 Task: Schedule a 75-minute client onboarding discussion.
Action: Mouse moved to (63, 114)
Screenshot: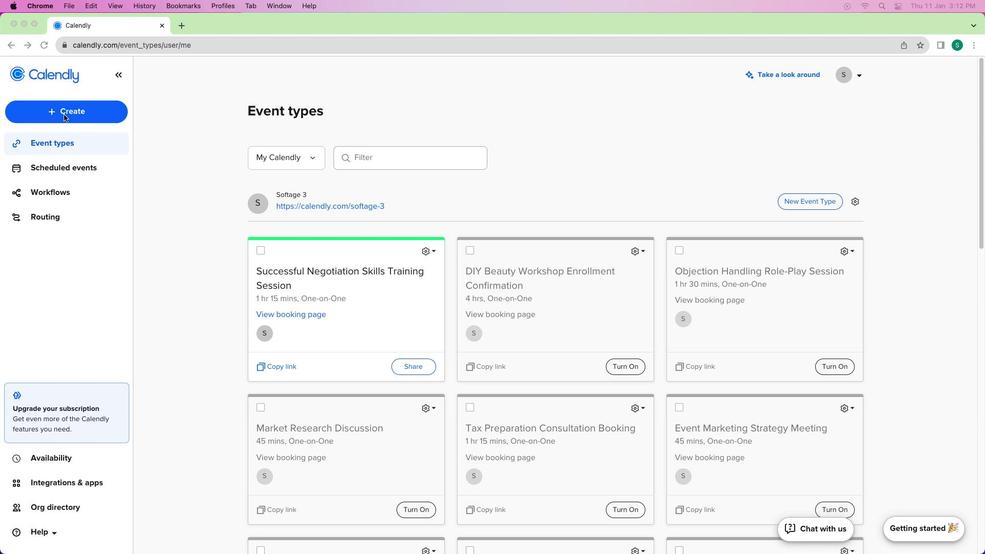 
Action: Mouse pressed left at (63, 114)
Screenshot: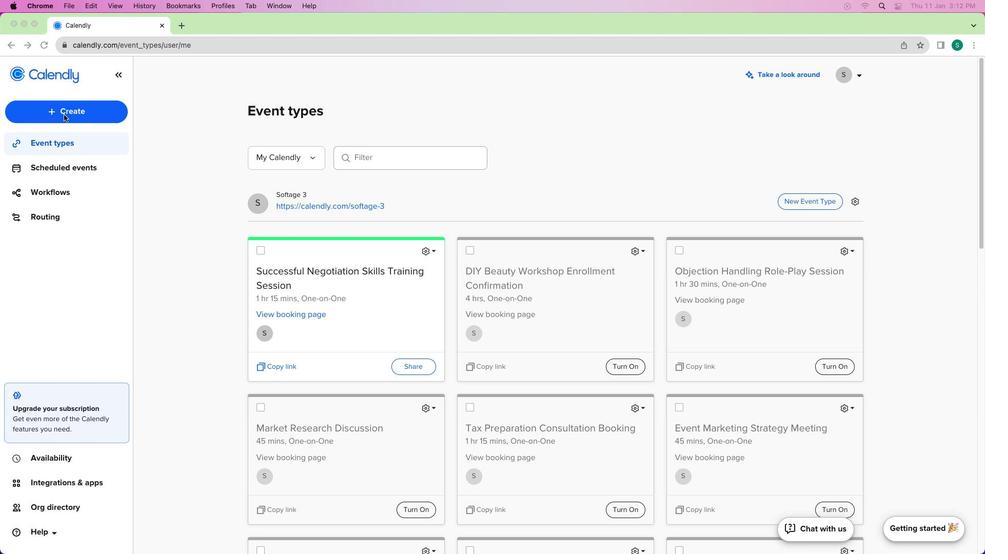 
Action: Mouse moved to (52, 110)
Screenshot: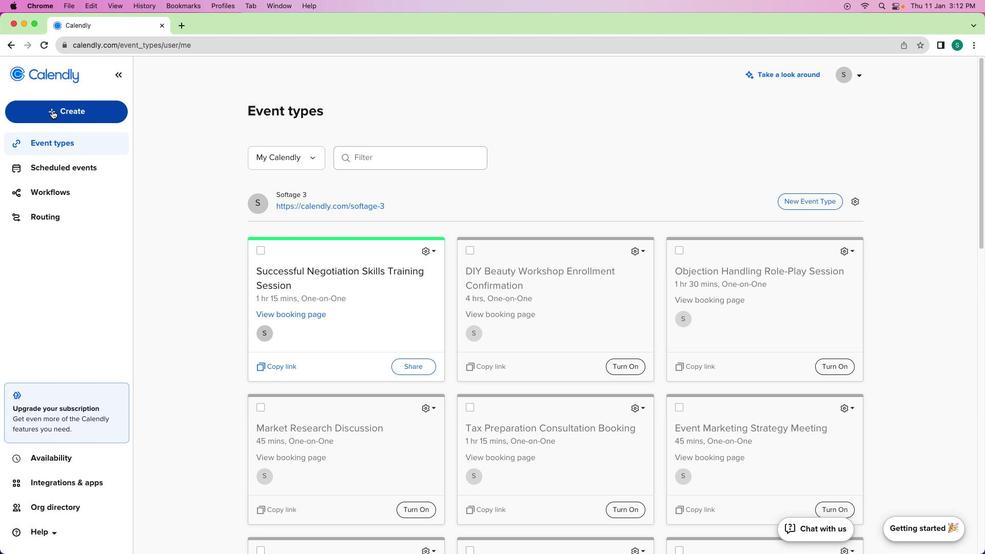 
Action: Mouse pressed left at (52, 110)
Screenshot: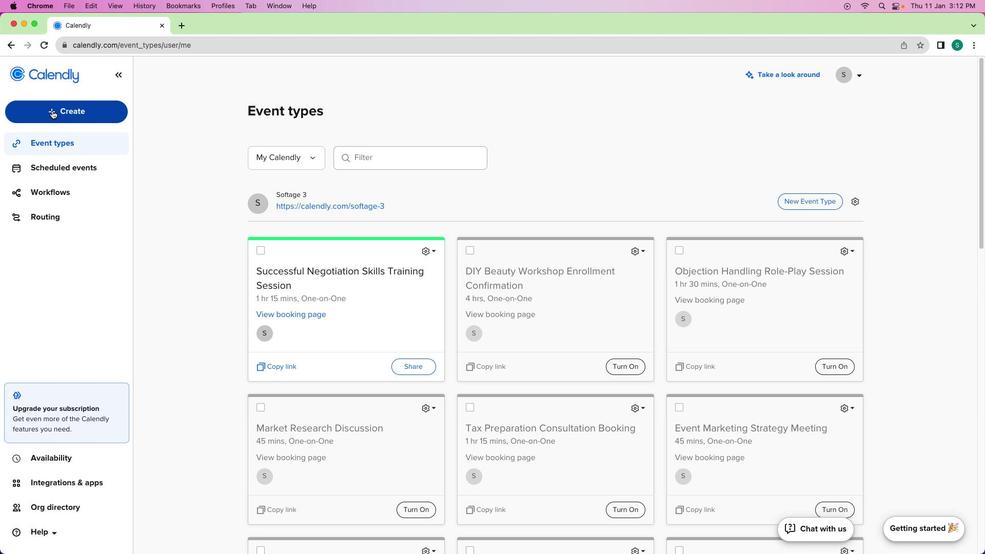 
Action: Mouse moved to (58, 147)
Screenshot: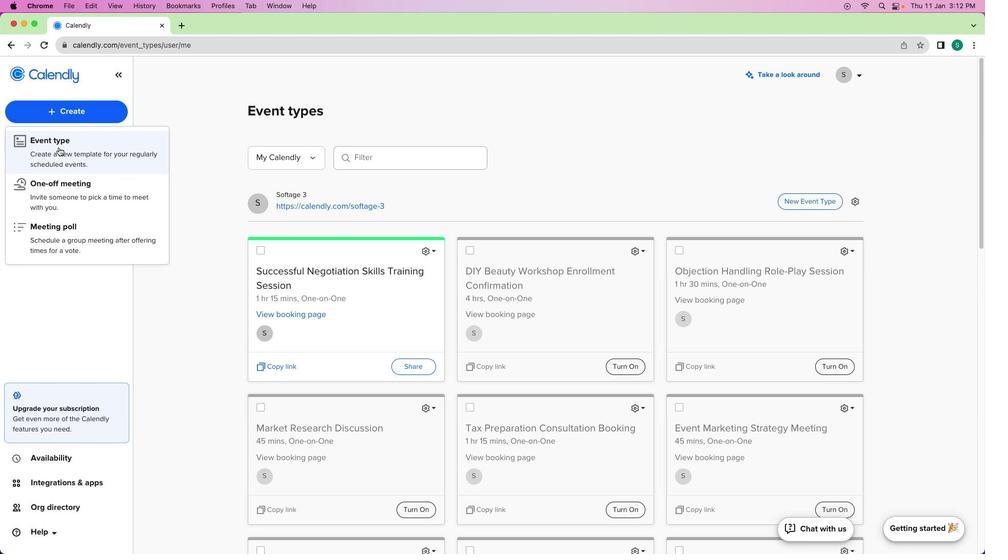 
Action: Mouse pressed left at (58, 147)
Screenshot: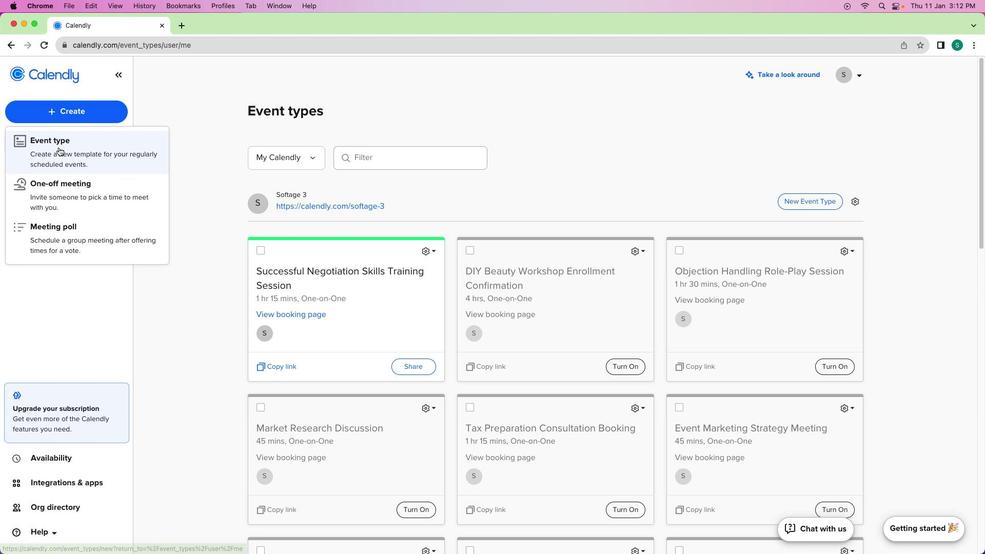 
Action: Mouse moved to (444, 203)
Screenshot: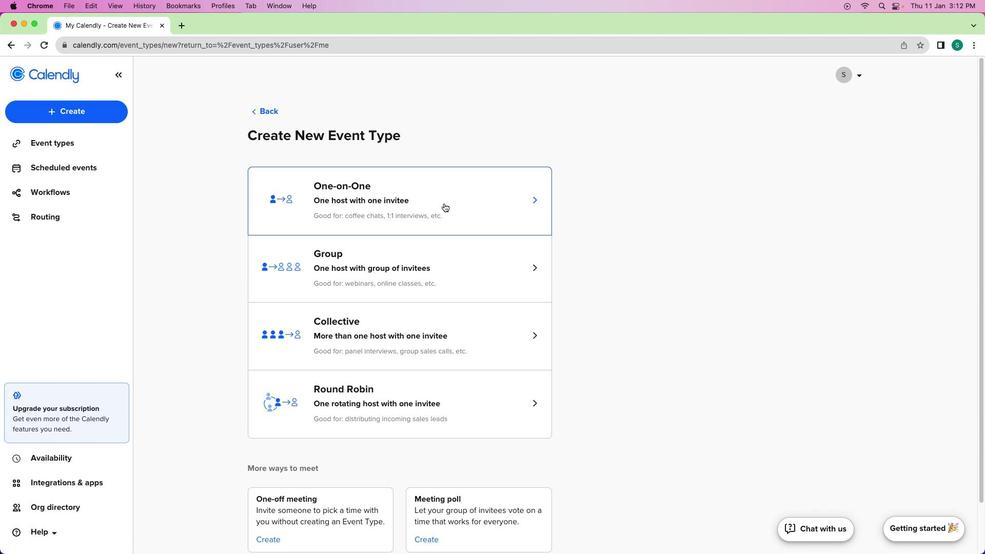 
Action: Mouse pressed left at (444, 203)
Screenshot: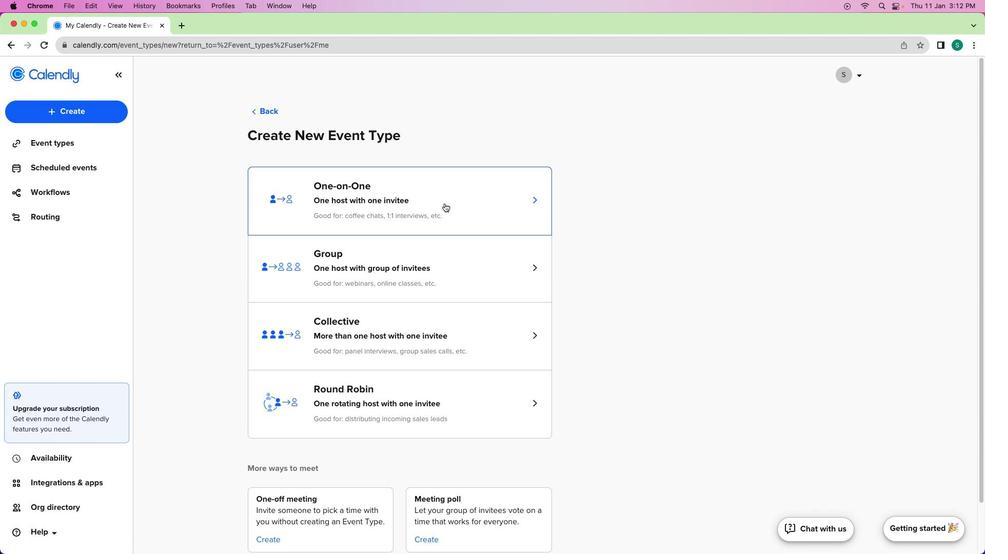 
Action: Mouse moved to (178, 159)
Screenshot: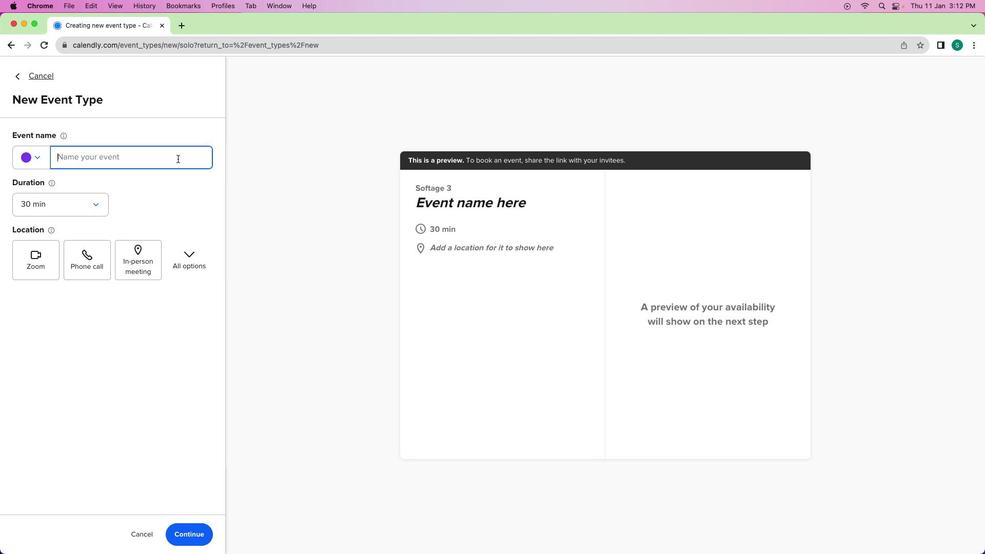 
Action: Mouse pressed left at (178, 159)
Screenshot: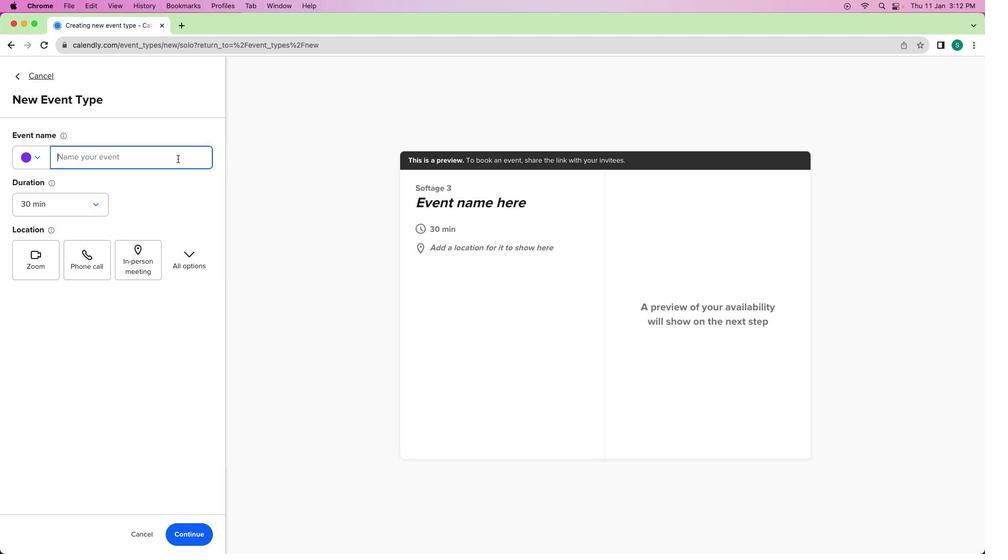 
Action: Key pressed Key.shift'C''l''i''e''n''t'Key.spaceKey.shift'O''n''b''o''a''r''d''i''n''g'Key.spaceKey.shift'D''i''s''c''u''s''s''i''o''n'Key.spaceKey.shift'S''c''h''e''d''u''l''i''n''g'Key.space
Screenshot: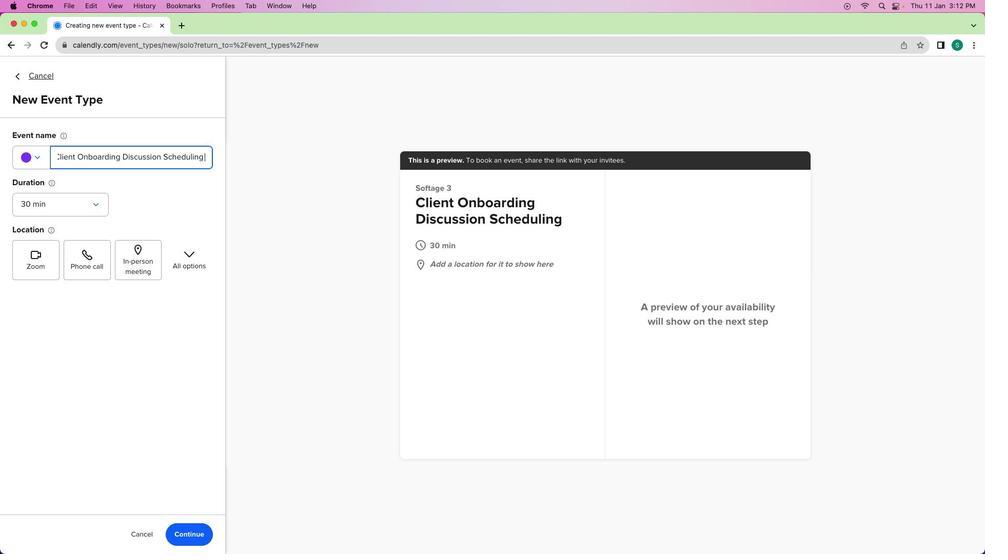 
Action: Mouse moved to (36, 197)
Screenshot: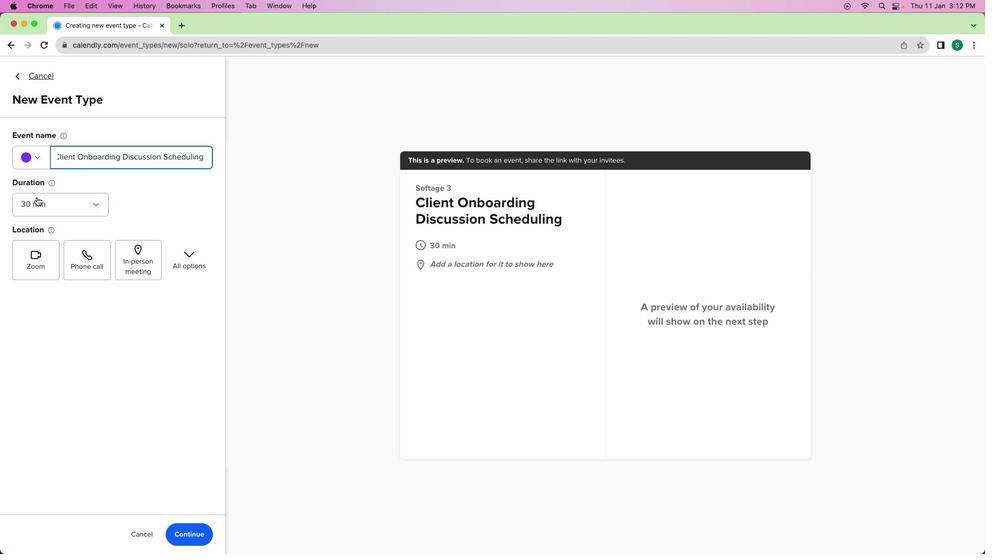
Action: Mouse pressed left at (36, 197)
Screenshot: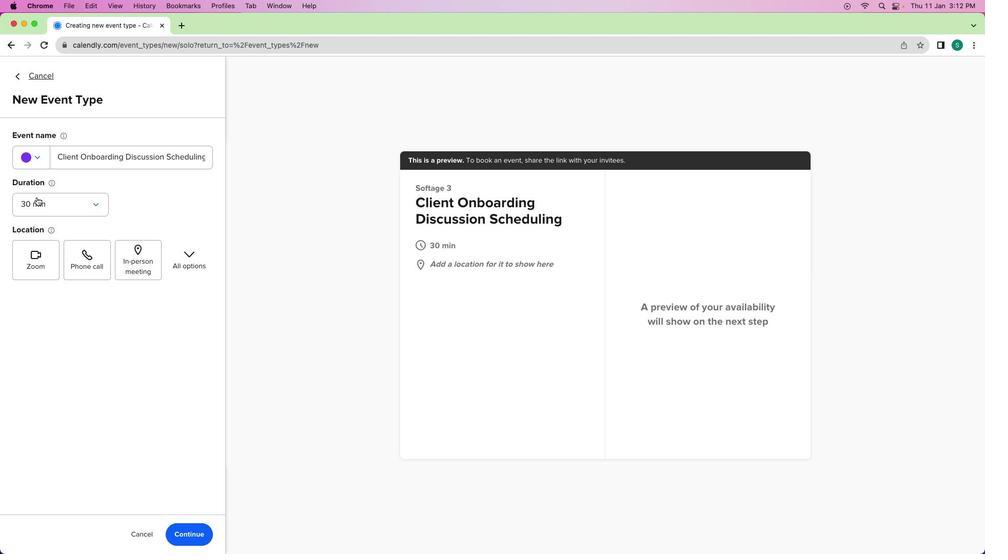 
Action: Mouse moved to (22, 314)
Screenshot: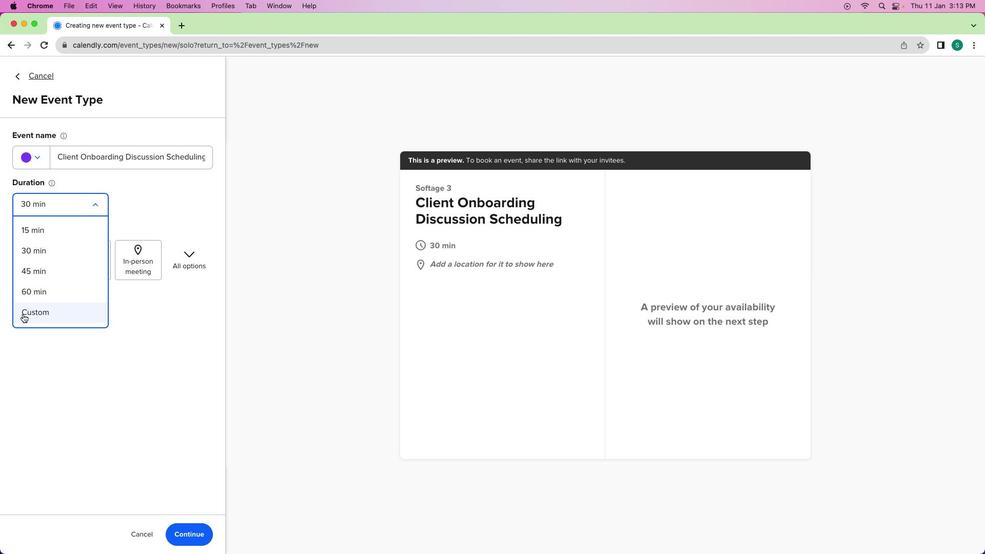 
Action: Mouse pressed left at (22, 314)
Screenshot: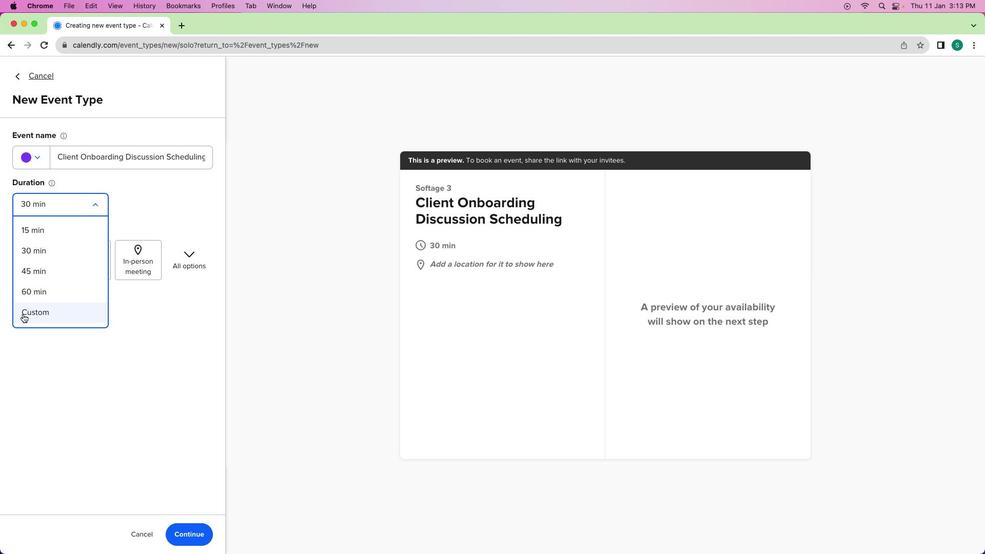 
Action: Mouse moved to (47, 228)
Screenshot: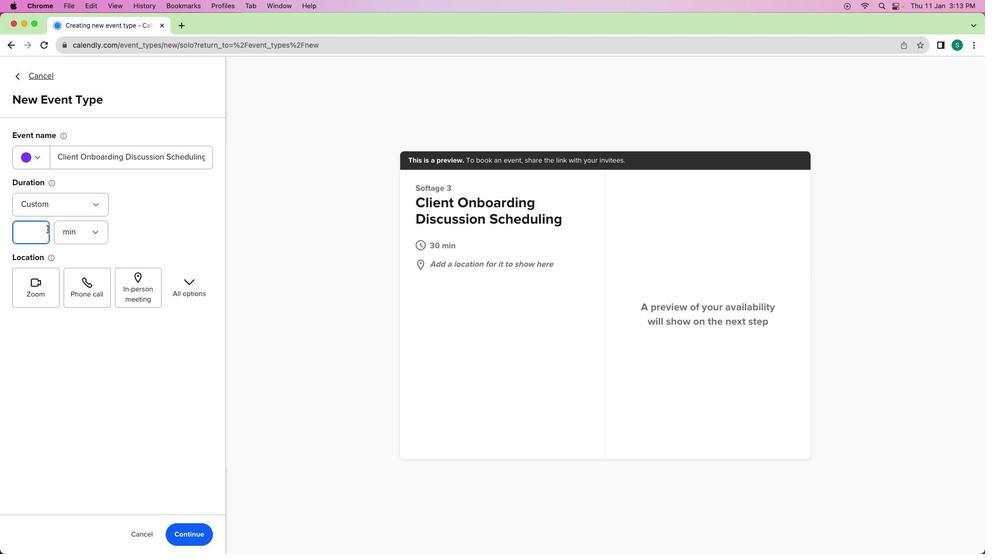 
Action: Key pressed '7''5'
Screenshot: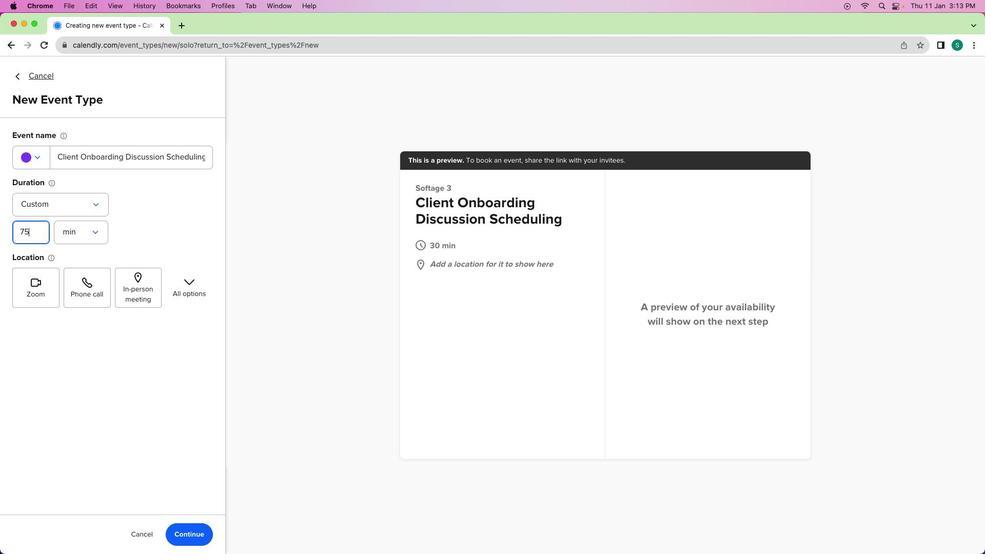
Action: Mouse moved to (54, 304)
Screenshot: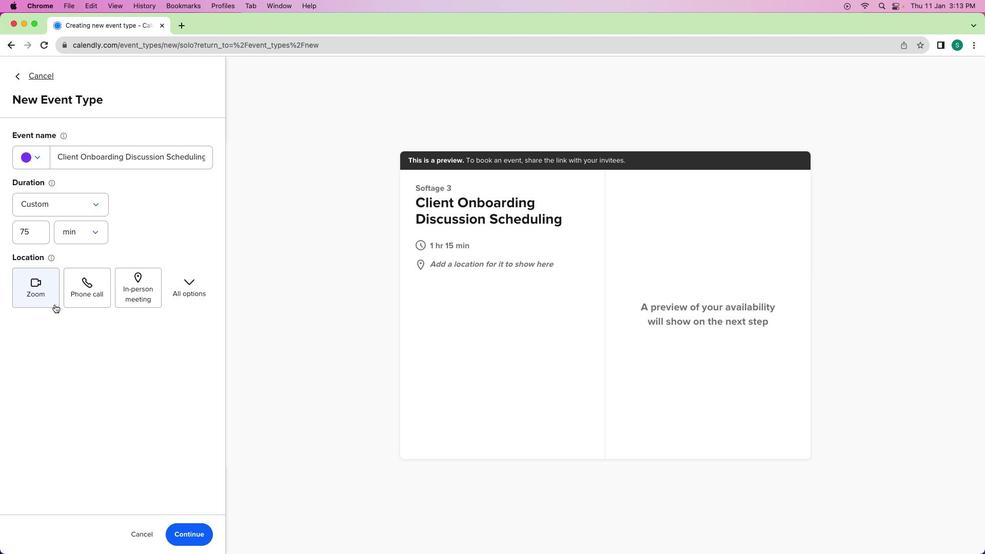 
Action: Mouse pressed left at (54, 304)
Screenshot: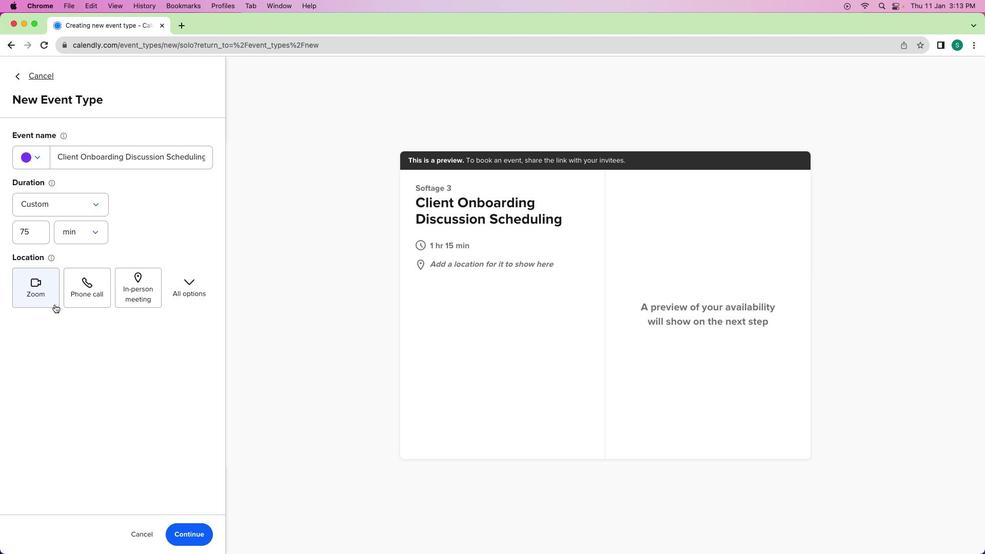
Action: Mouse moved to (187, 535)
Screenshot: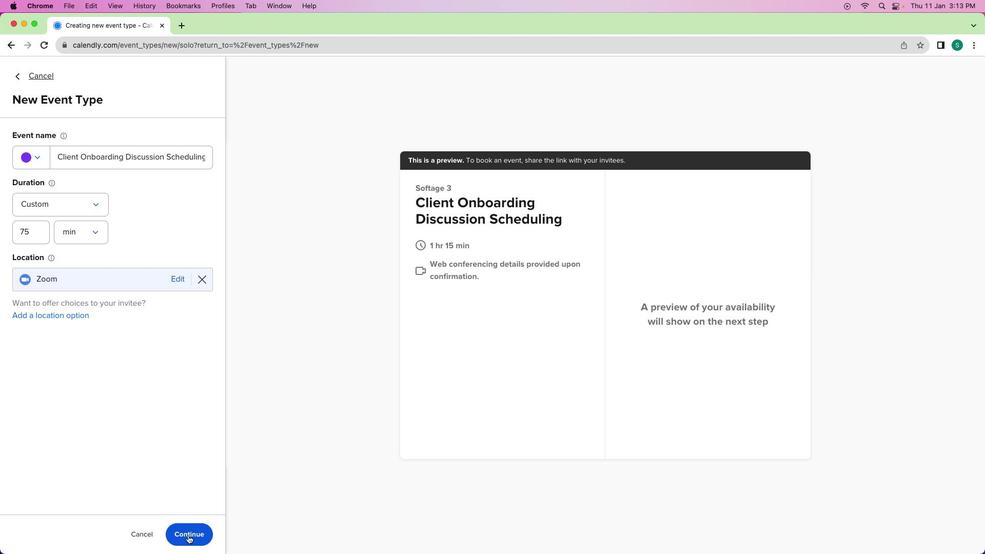 
Action: Mouse pressed left at (187, 535)
Screenshot: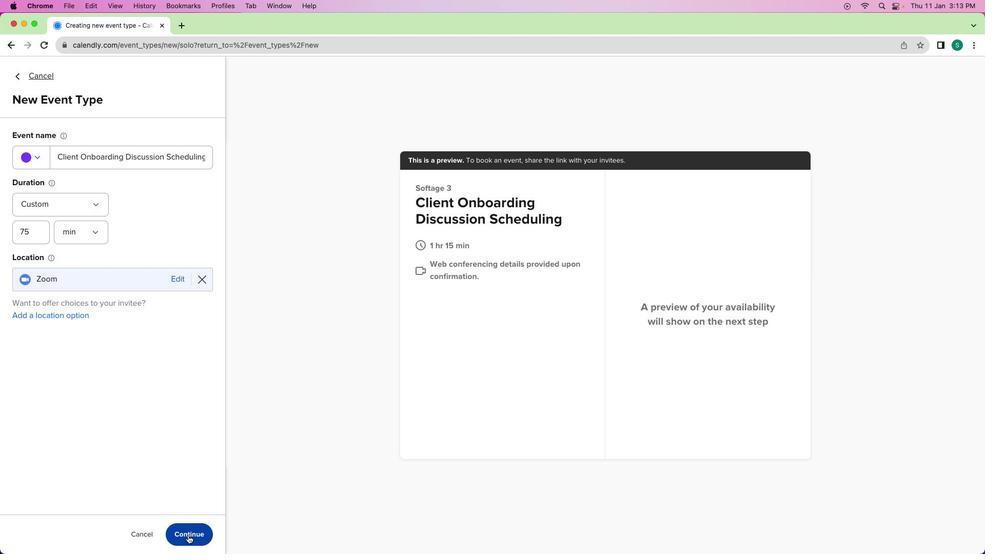 
Action: Mouse moved to (110, 174)
Screenshot: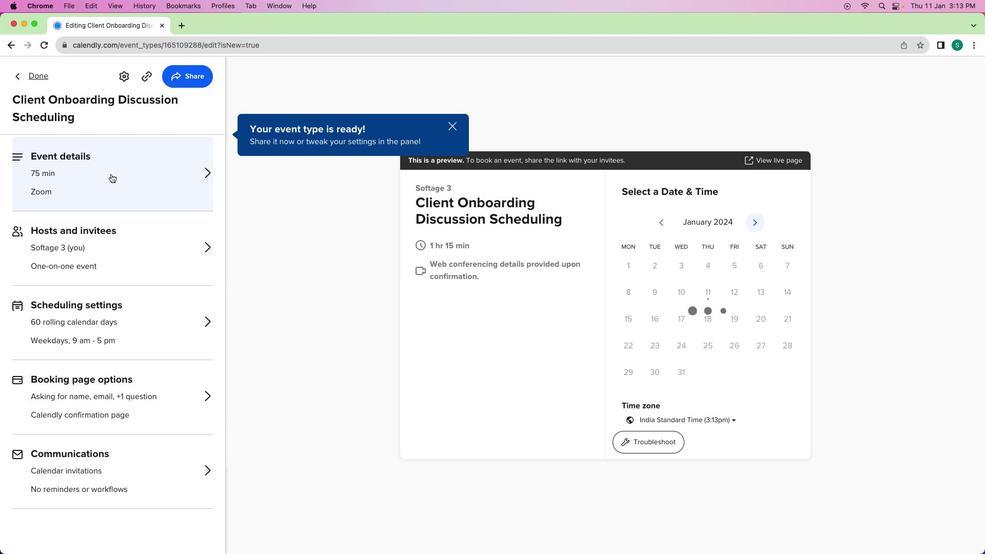 
Action: Mouse pressed left at (110, 174)
Screenshot: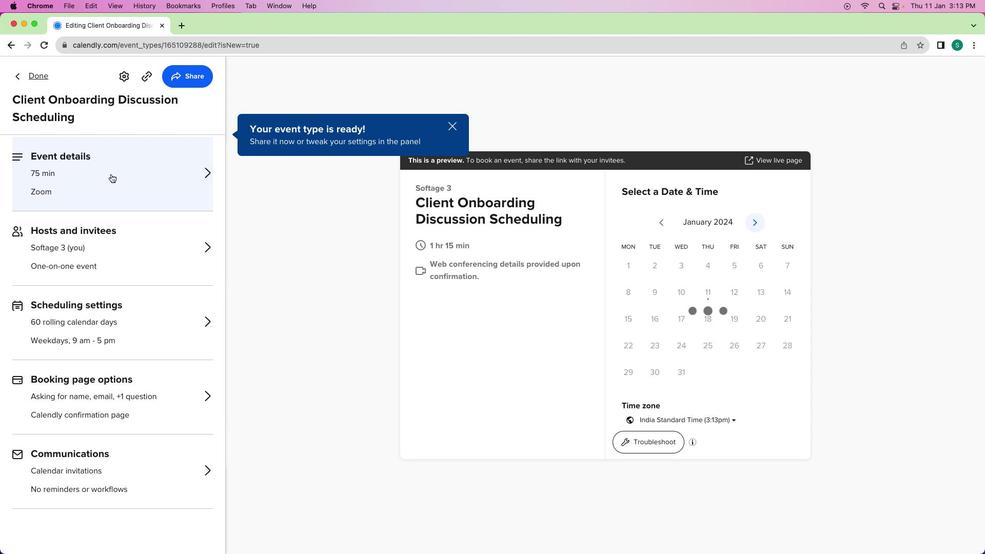 
Action: Mouse moved to (65, 384)
Screenshot: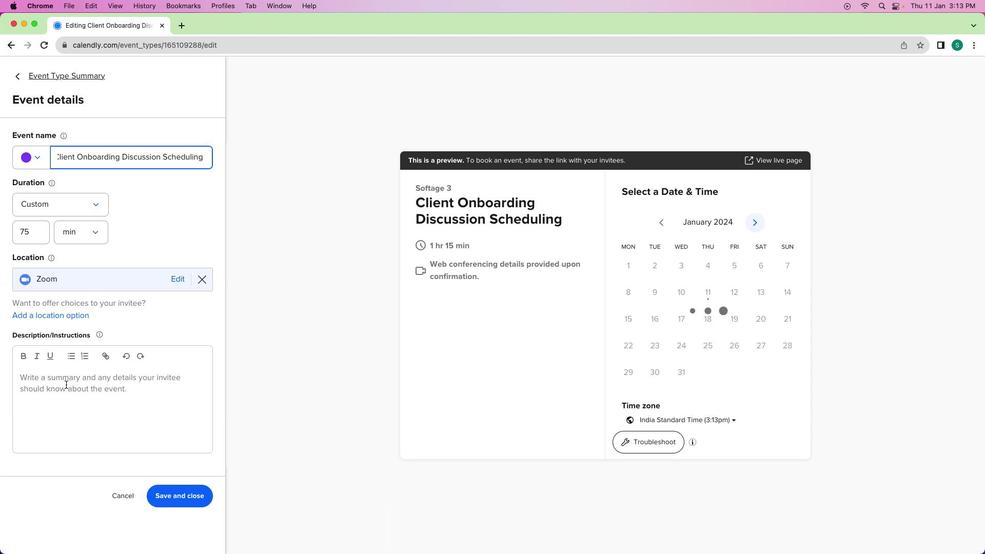 
Action: Mouse pressed left at (65, 384)
Screenshot: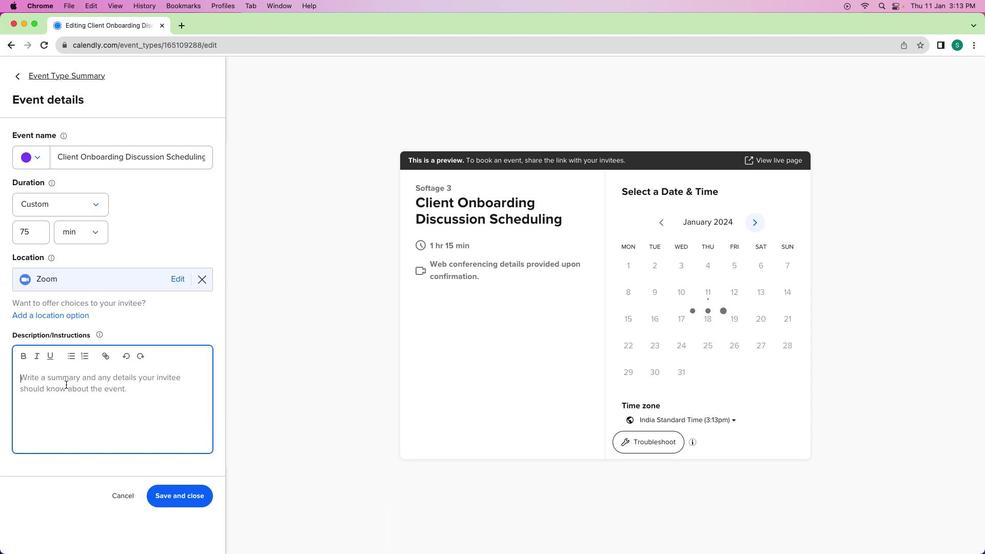 
Action: Mouse moved to (73, 384)
Screenshot: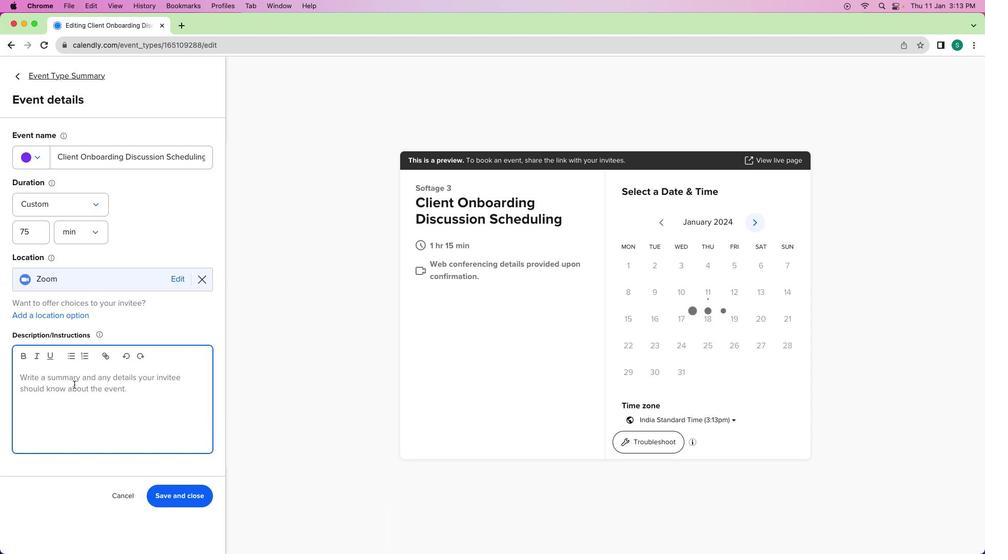 
Action: Key pressed Key.shift'H''e''l''l''o'Key.space't''e''a''m'','Key.enterKey.shift'L''s''t'Key.backspaceKey.backspace'e''t'"'"'s'Key.space'e''n''s''u''r''e'Key.space'a'Key.space's''m''o''o''t''h'Key.space'c''l''i''e''n''t'Key.space'o''n''b''o''a''r''d''i''n''g'Key.space'p''r''o''c''e''s''s'Key.shift_r'!'Key.spaceKey.shift'I'';'Key.backspace"'"'v''e'Key.space's''c''h''d''u''l''e''d'Key.spaceKey.leftKey.leftKey.leftKey.leftKey.leftKey.leftKey.leftKey.right'e'Key.down'a'Key.space'7''5''-''m''i''n''u''t''e'Key.space'f''f'Key.backspace'd''i''s'Key.backspaceKey.backspaceKey.backspaceKey.backspace'd''i''s''c''u''s''s''i''o''n'Key.space't''o'Key.space'c''o''v''e''r'Key.space't''h''r'Key.spaceKey.backspaceKey.backspace'e'Key.space'n''e''c''e''s''s''a''r''y'Key.space'd''e''a''t''i''a''l''s'Key.space'a''n''d'Key.spaceKey.leftKey.leftKey.leftKey.leftKey.leftKey.leftKey.leftKey.leftKey.backspaceKey.right'i'Key.rightKey.rightKey.rightKey.rightKey.rightKey.rightKey.right's''t''r''a''t''e'Key.leftKey.leftKey.leftKey.leftKey.leftKey.leftKey.leftKey.leftKey.leftKey.leftKey.leftKey.leftKey.leftKey.leftKey.leftKey.leftKey.backspaceKey.down'g''i''e''s'Key.space'f''o''r'Key.space'a'Key.space's''u''c''c''e''s''s''f''u''l'Key.space'c''l''i''e''n''t'Key.space'o''n''a'Key.backspace'b''o''a''r''d''i''n''g''.'Key.enterKey.shift'L''o''o''k''i''n''g'Key.space'f''o''r''w''a''r''d'Key.space't''o'Key.space'o''u''r'Key.space'p''r''o''d''u''c''t''i''v''e'Key.space's''e''s''s''i''o''n'Key.shift_r'!'Key.enterKey.enterKey.shift'B''e''s''t'Key.space'r''e''g''a''r''d''s'','Key.enterKey.shift'S''o''f''t''a''g'Key.backspaceKey.backspaceKey.shift'A''g''e'
Screenshot: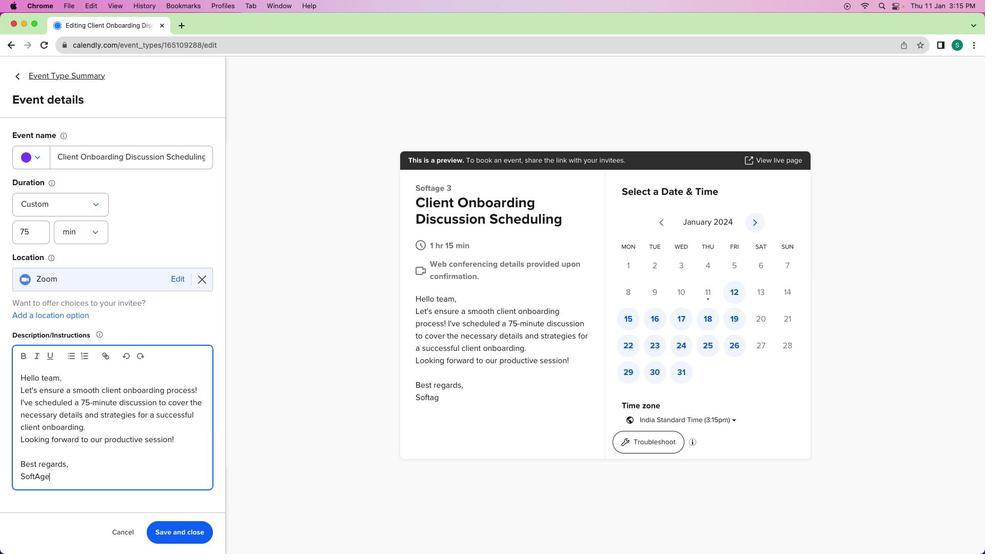
Action: Mouse moved to (100, 425)
Screenshot: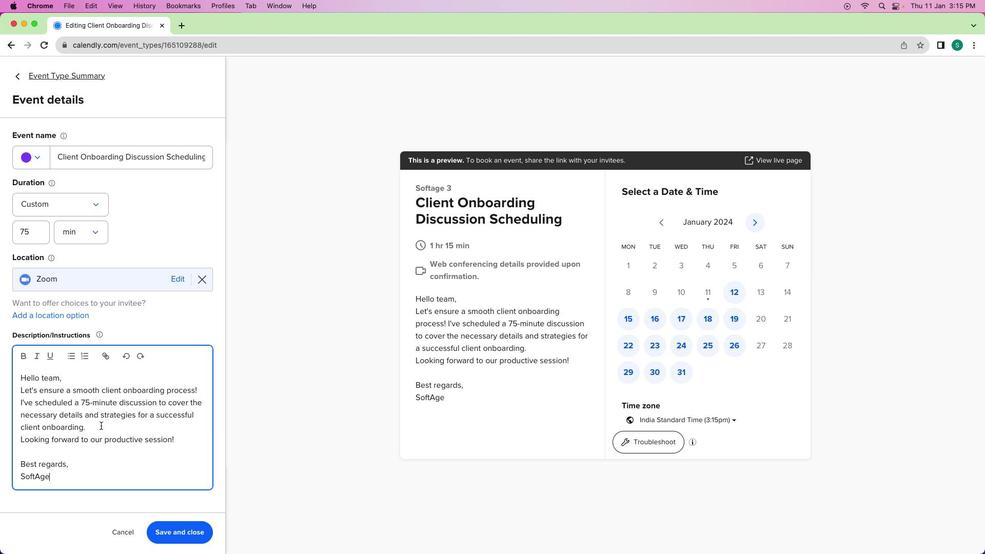 
Action: Mouse scrolled (100, 425) with delta (0, 0)
Screenshot: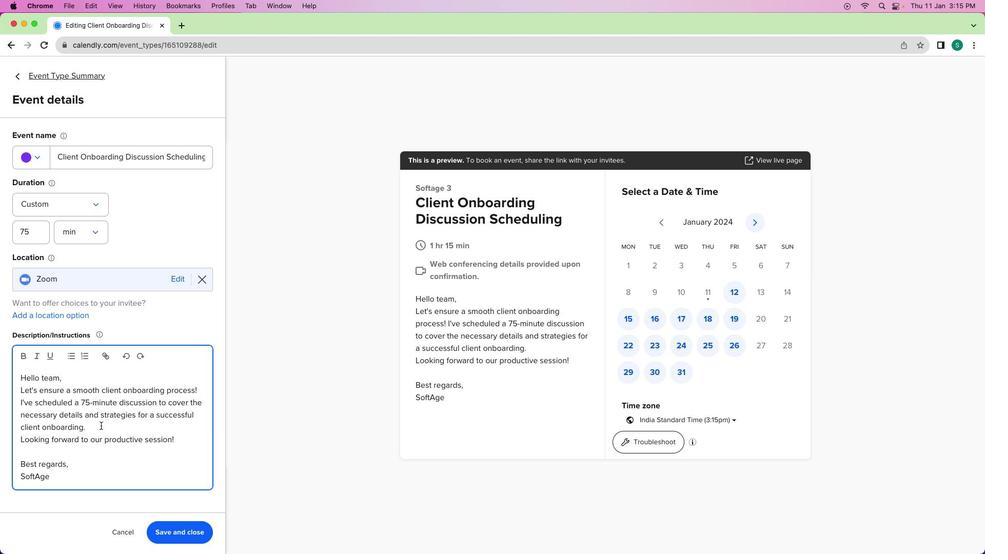 
Action: Mouse scrolled (100, 425) with delta (0, 0)
Screenshot: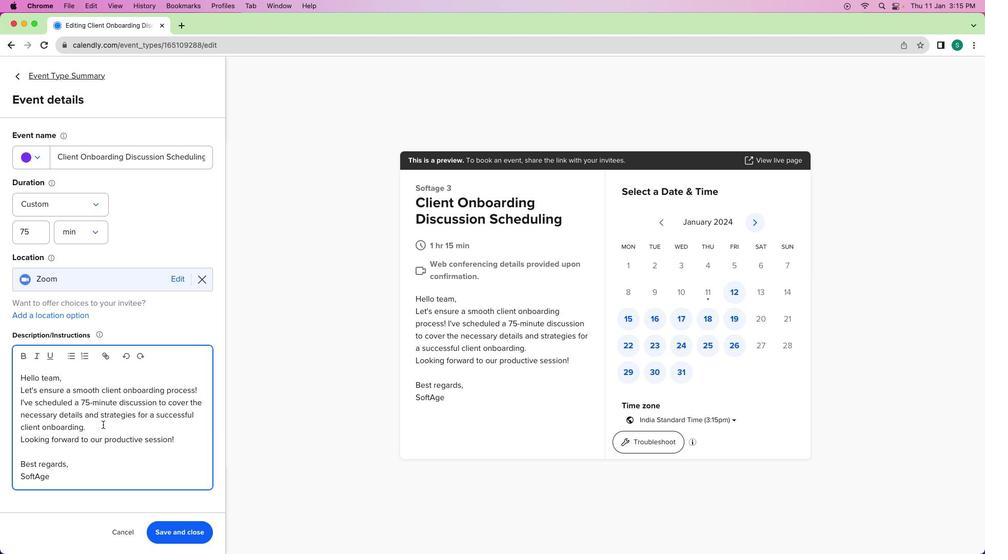 
Action: Mouse scrolled (100, 425) with delta (0, -1)
Screenshot: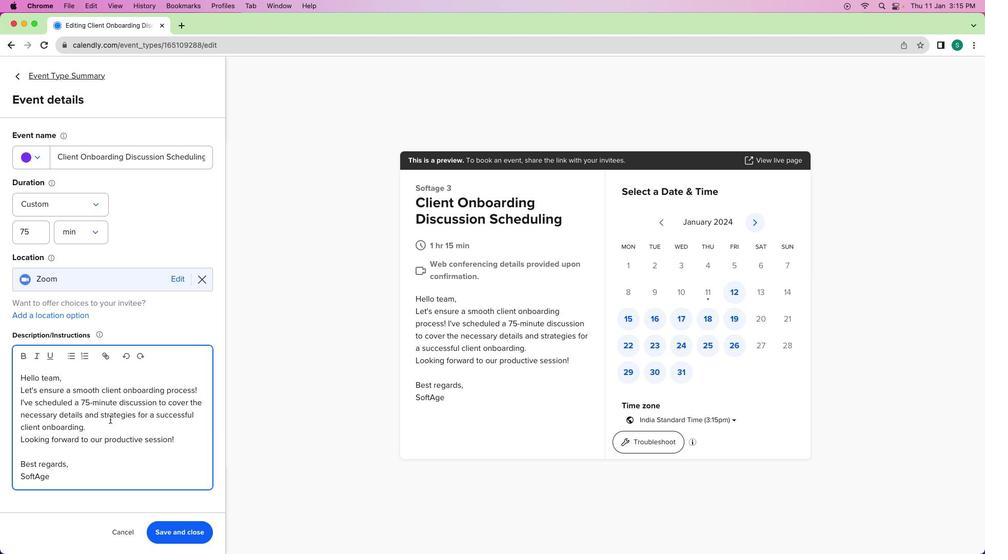 
Action: Mouse moved to (192, 536)
Screenshot: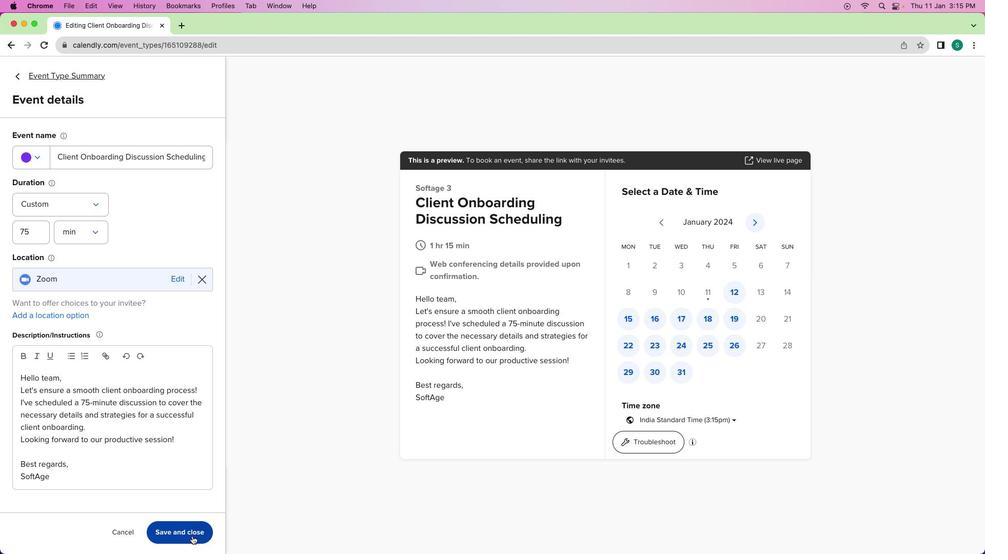 
Action: Mouse pressed left at (192, 536)
Screenshot: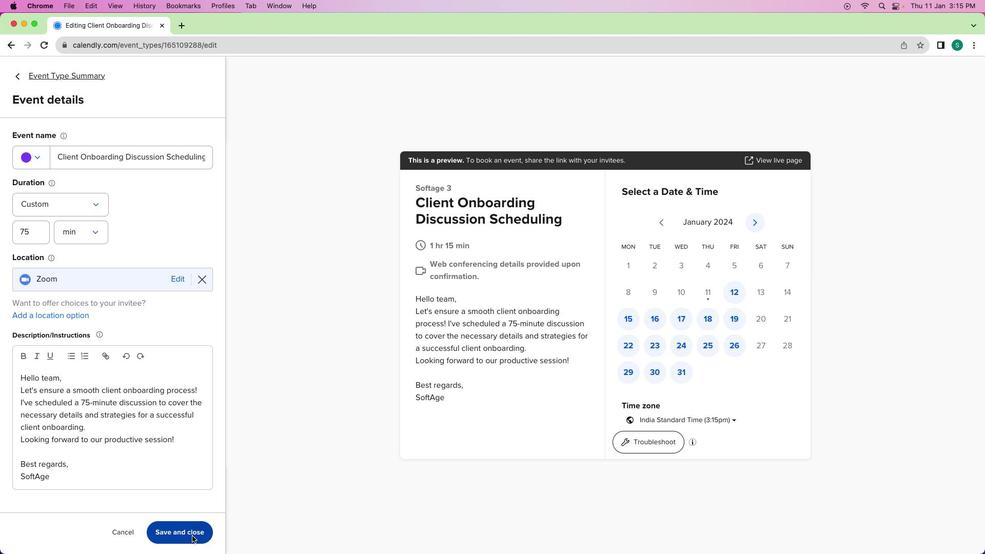 
Action: Mouse moved to (173, 319)
Screenshot: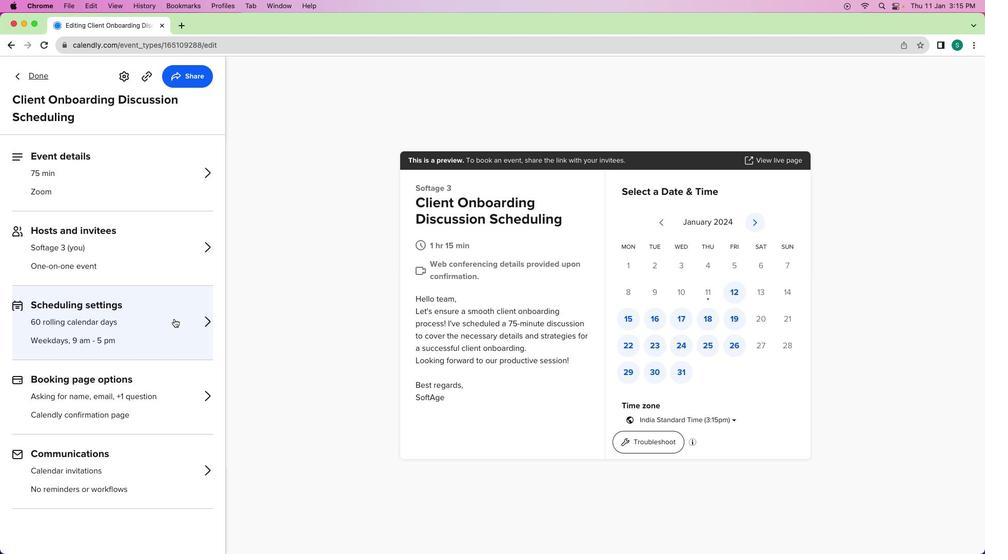 
Action: Mouse pressed left at (173, 319)
Screenshot: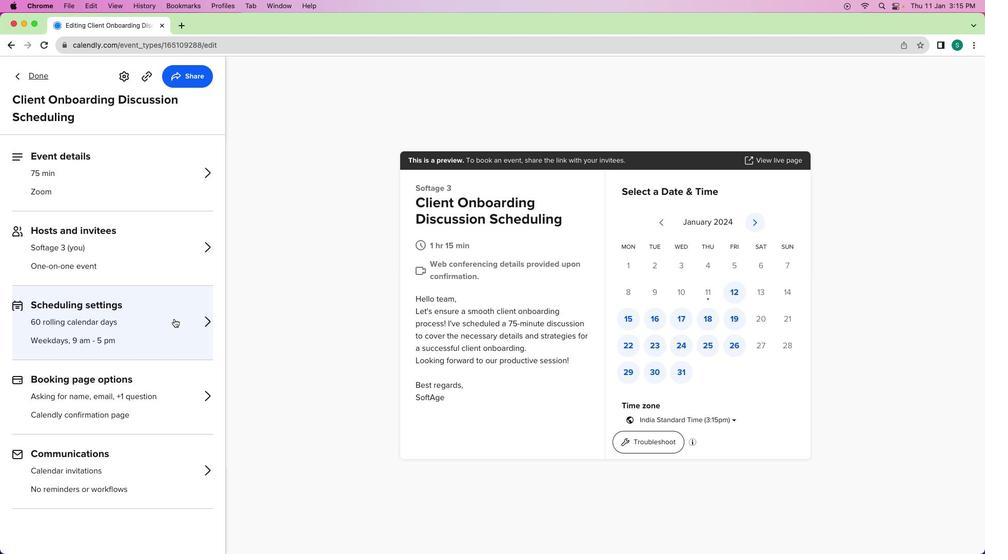 
Action: Mouse moved to (73, 344)
Screenshot: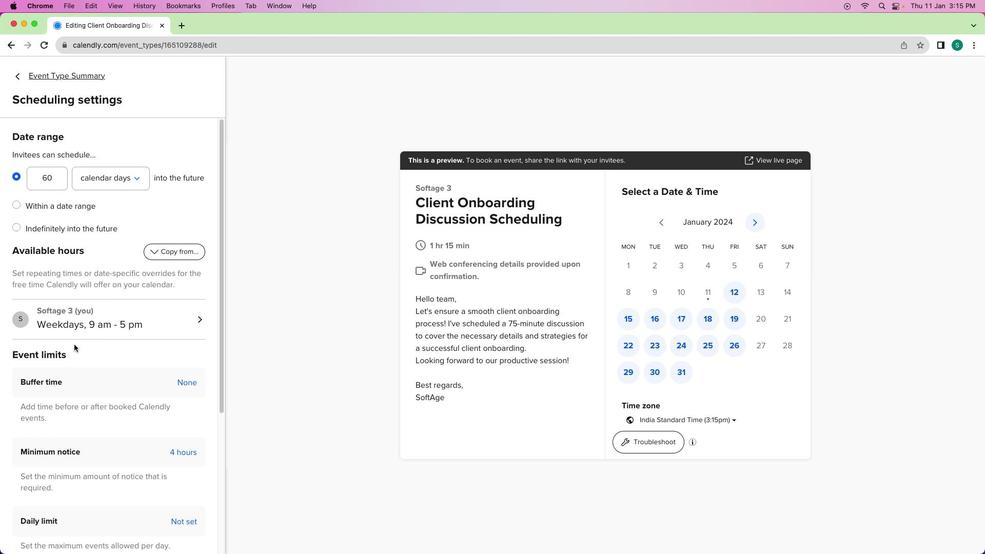 
Action: Mouse scrolled (73, 344) with delta (0, 0)
Screenshot: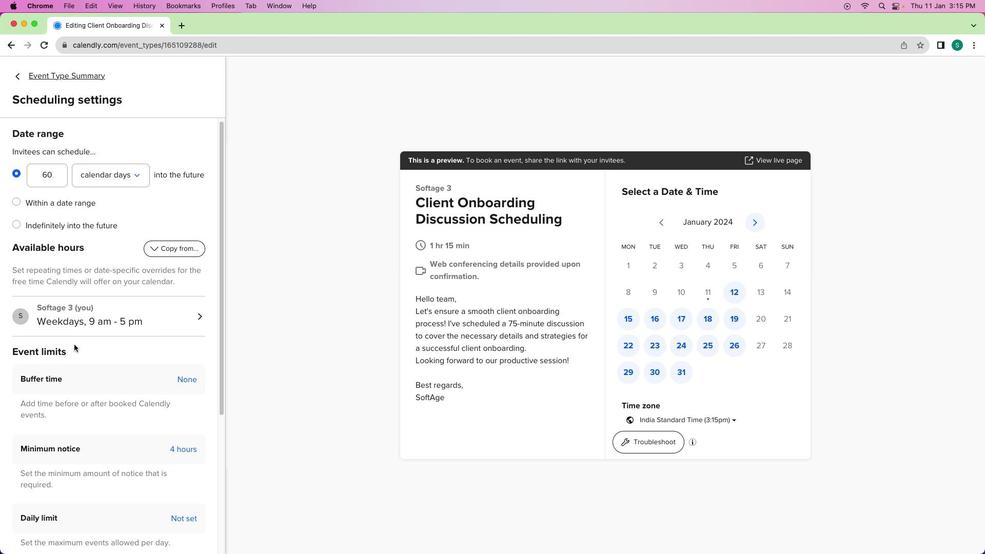 
Action: Mouse scrolled (73, 344) with delta (0, 0)
Screenshot: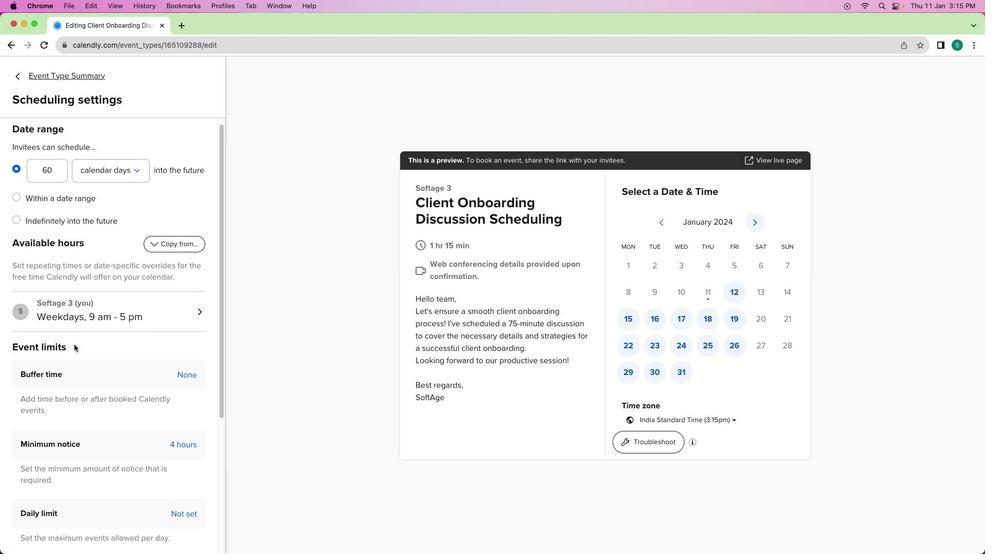 
Action: Mouse scrolled (73, 344) with delta (0, 0)
Screenshot: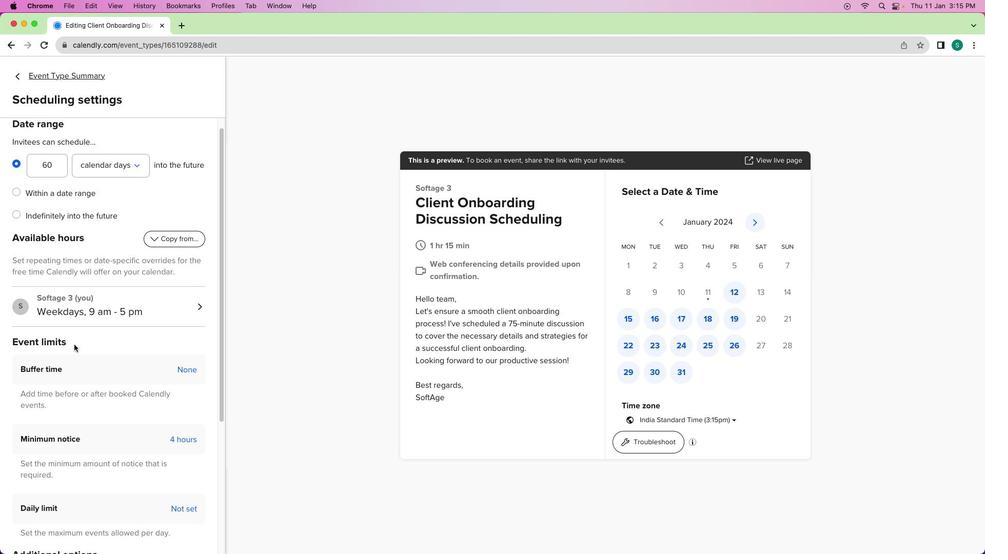 
Action: Mouse scrolled (73, 344) with delta (0, 0)
Screenshot: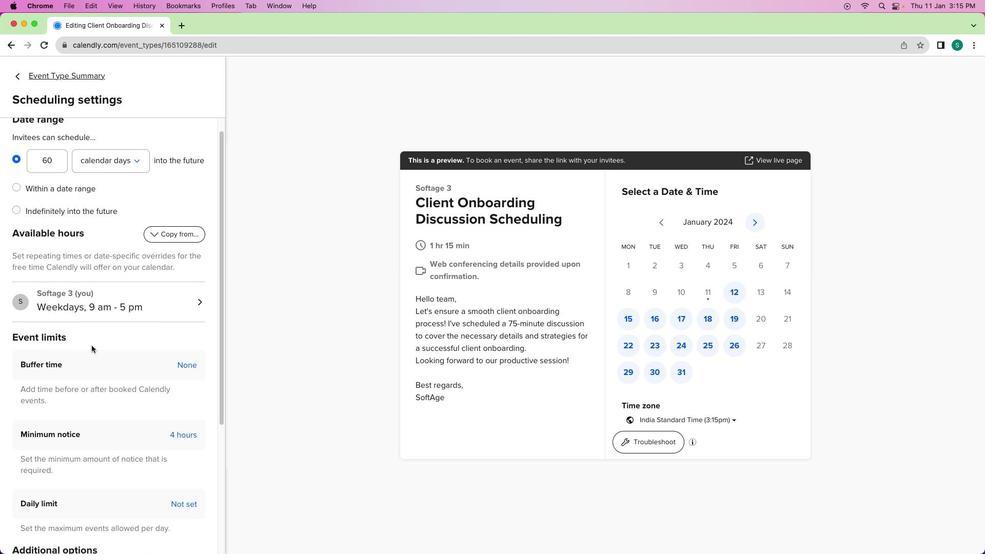 
Action: Mouse moved to (97, 345)
Screenshot: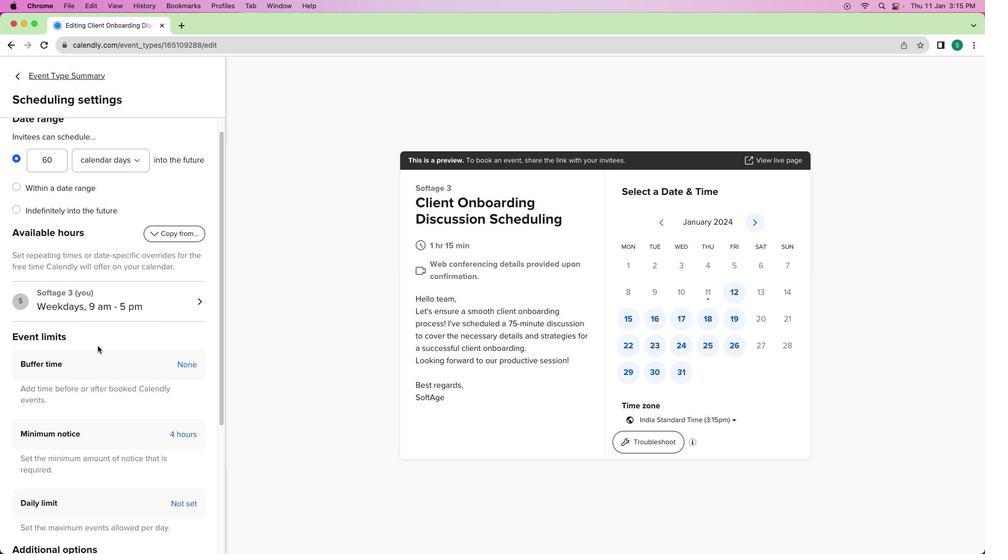 
Action: Mouse scrolled (97, 345) with delta (0, 0)
Screenshot: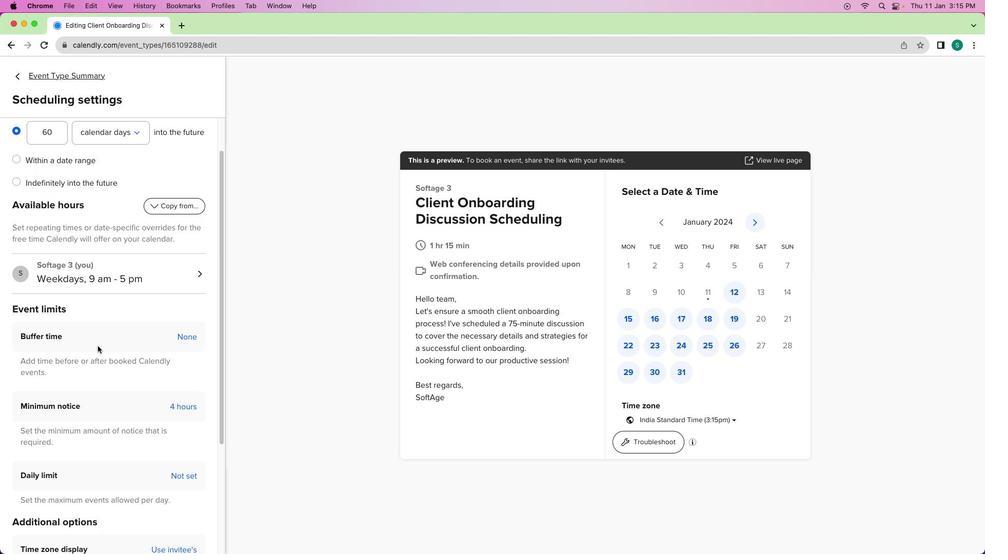 
Action: Mouse scrolled (97, 345) with delta (0, 0)
Screenshot: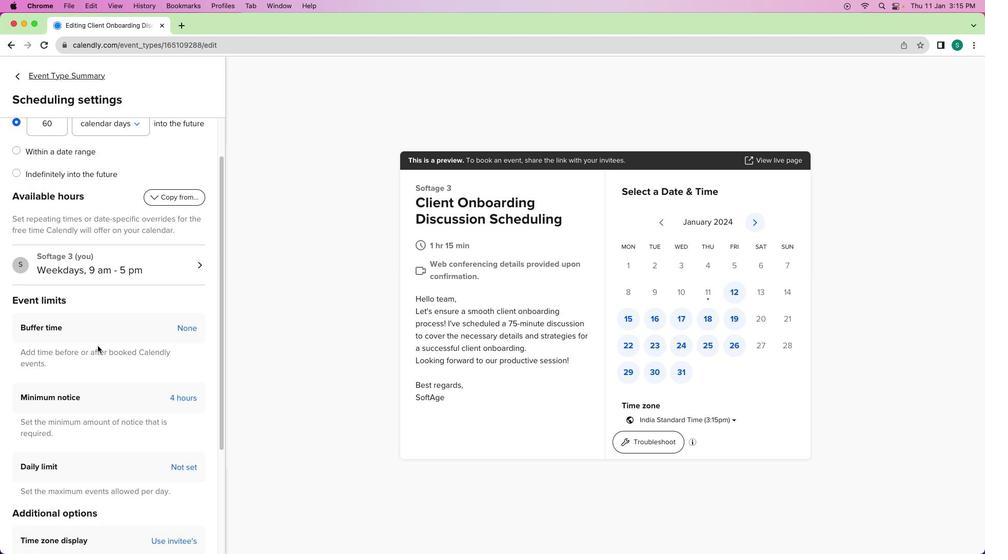 
Action: Mouse scrolled (97, 345) with delta (0, 0)
Screenshot: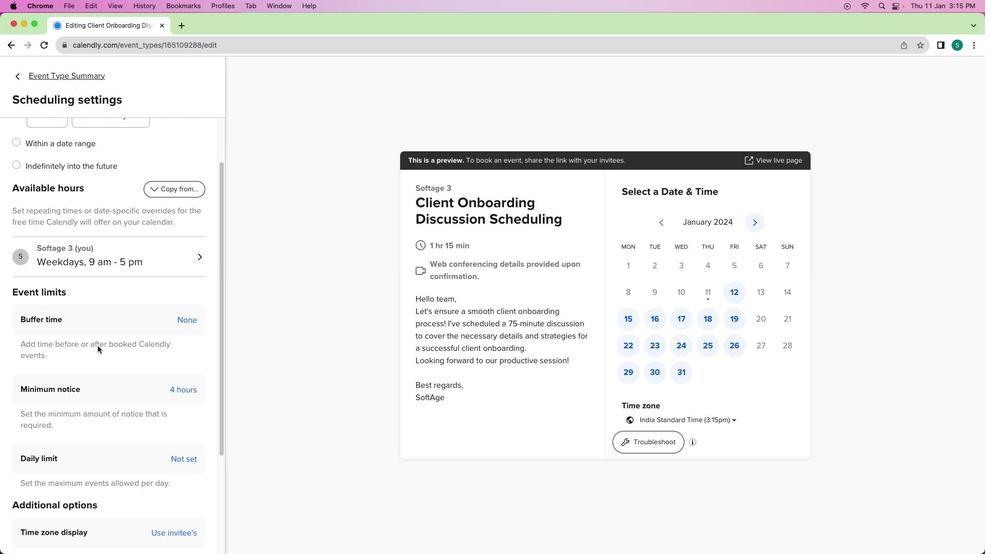 
Action: Mouse scrolled (97, 345) with delta (0, 0)
Screenshot: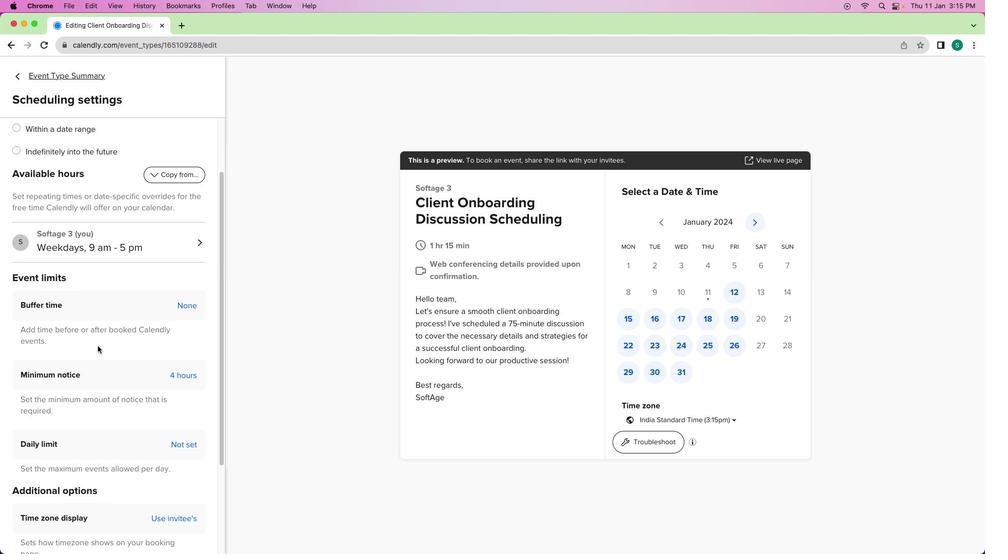 
Action: Mouse scrolled (97, 345) with delta (0, 0)
Screenshot: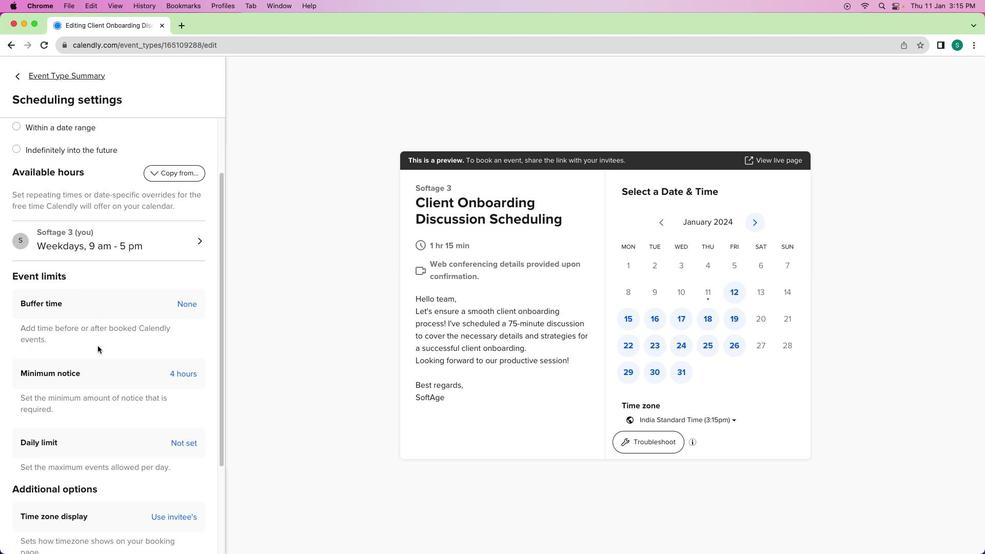 
Action: Mouse moved to (183, 376)
Screenshot: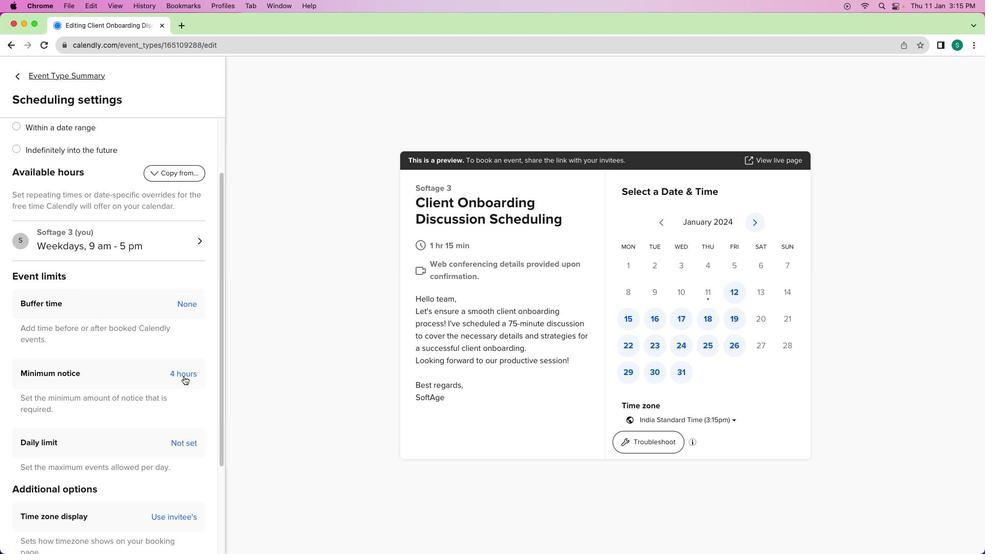 
Action: Mouse pressed left at (183, 376)
Screenshot: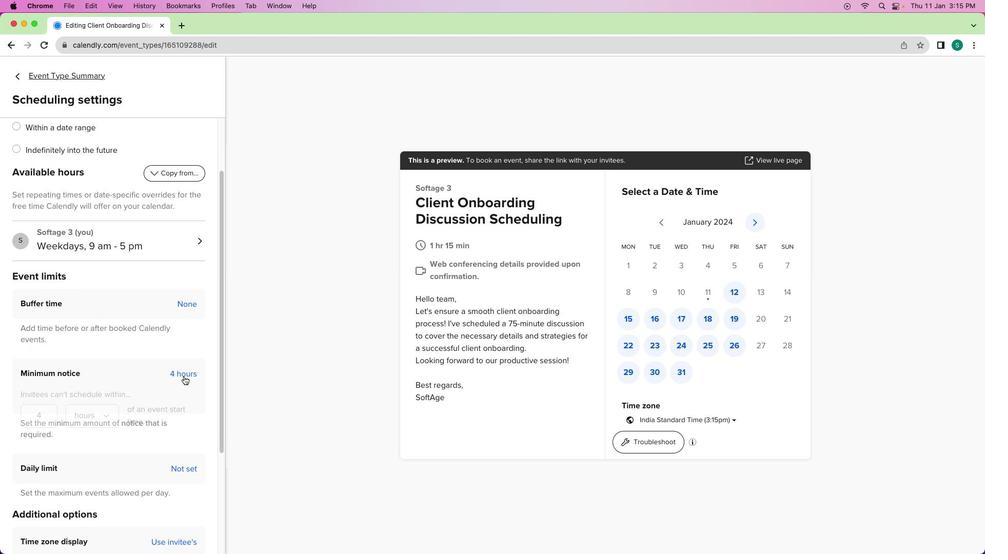 
Action: Mouse moved to (41, 419)
Screenshot: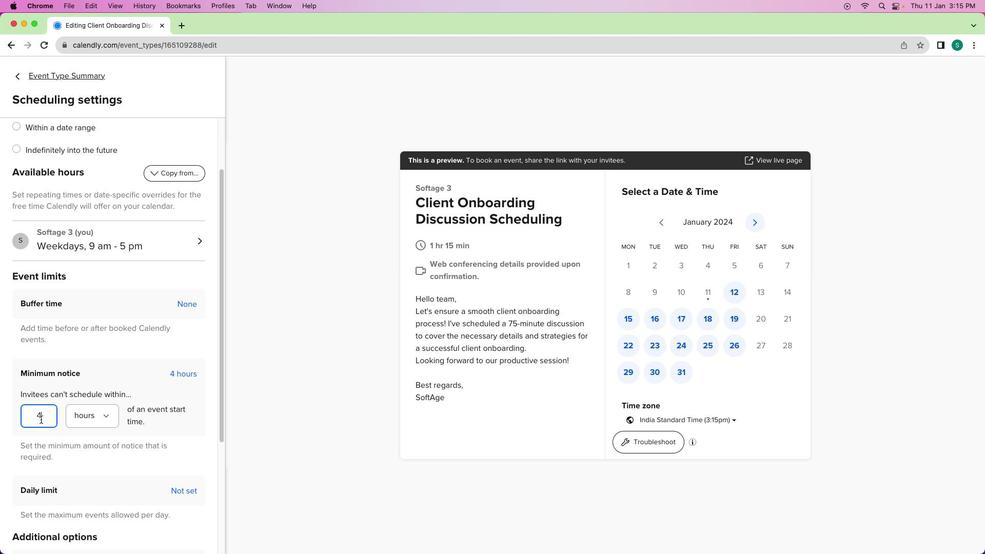 
Action: Mouse pressed left at (41, 419)
Screenshot: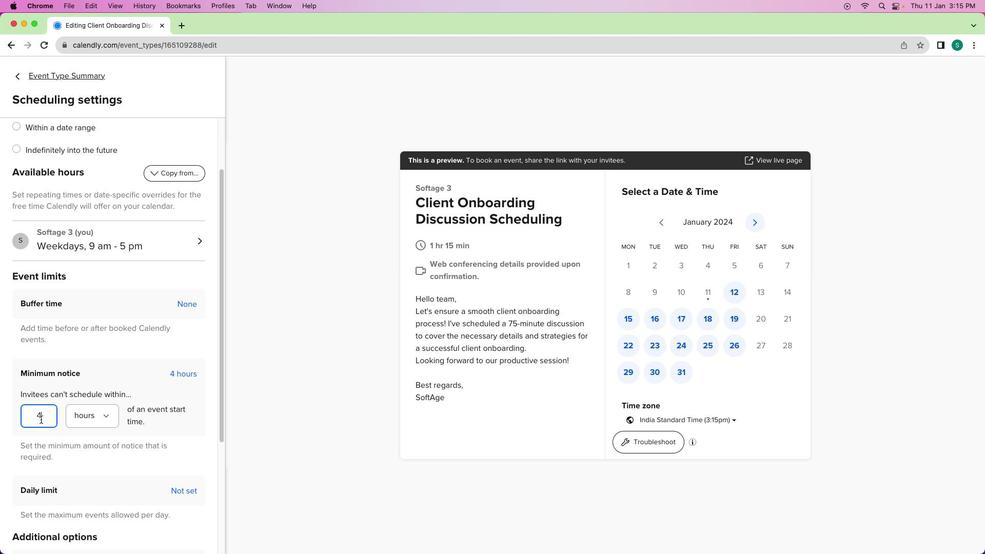 
Action: Mouse moved to (49, 421)
Screenshot: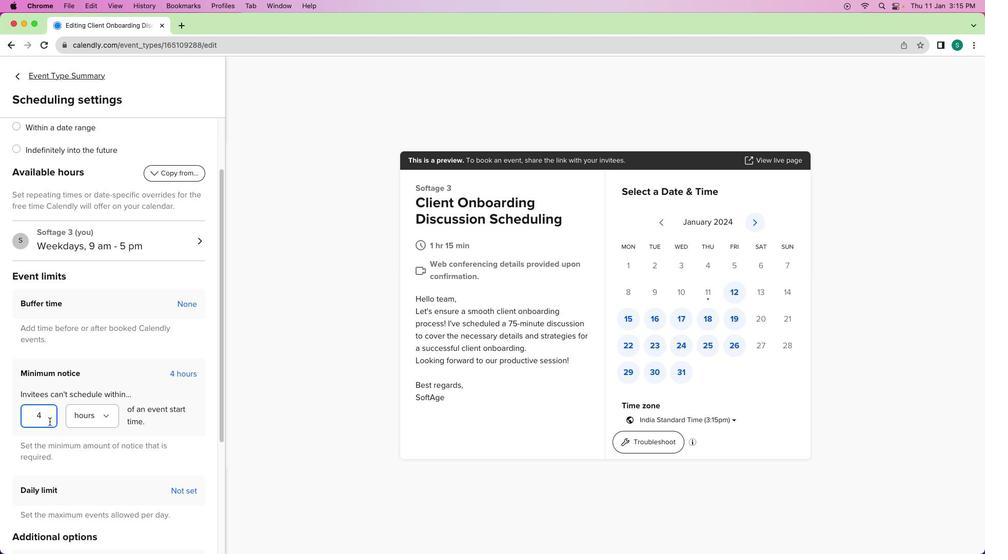 
Action: Key pressed Key.backspace'2'
Screenshot: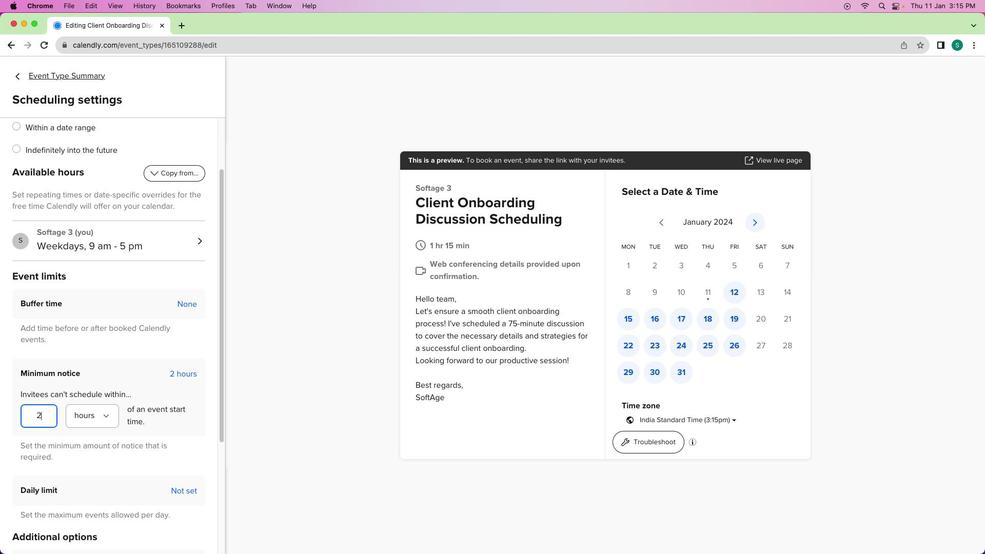 
Action: Mouse moved to (114, 412)
Screenshot: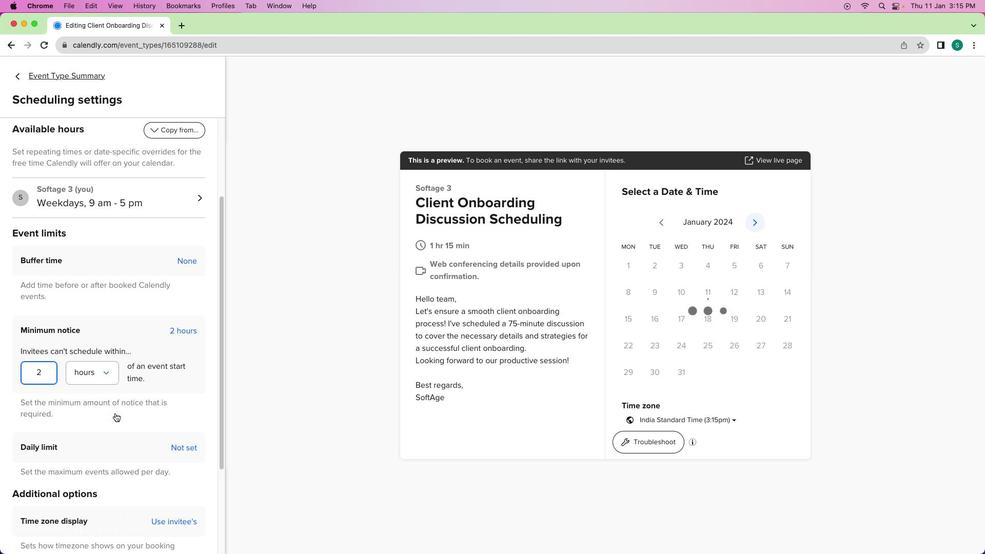 
Action: Mouse scrolled (114, 412) with delta (0, 0)
Screenshot: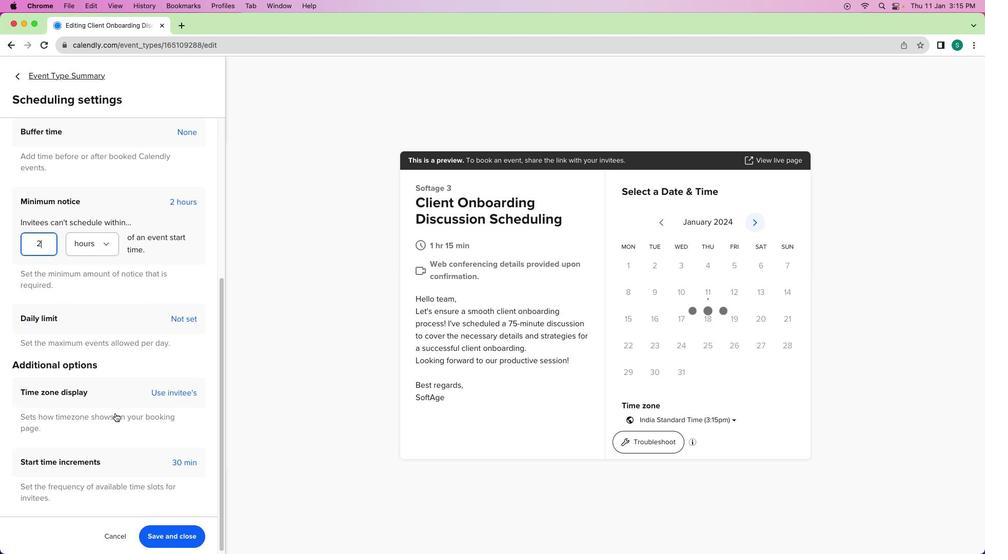 
Action: Mouse scrolled (114, 412) with delta (0, 0)
Screenshot: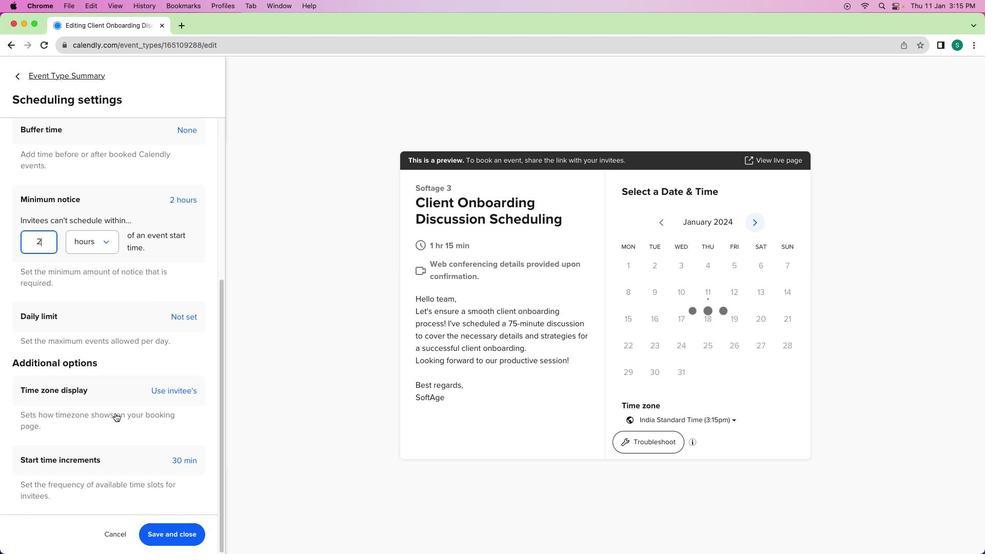 
Action: Mouse scrolled (114, 412) with delta (0, -1)
Screenshot: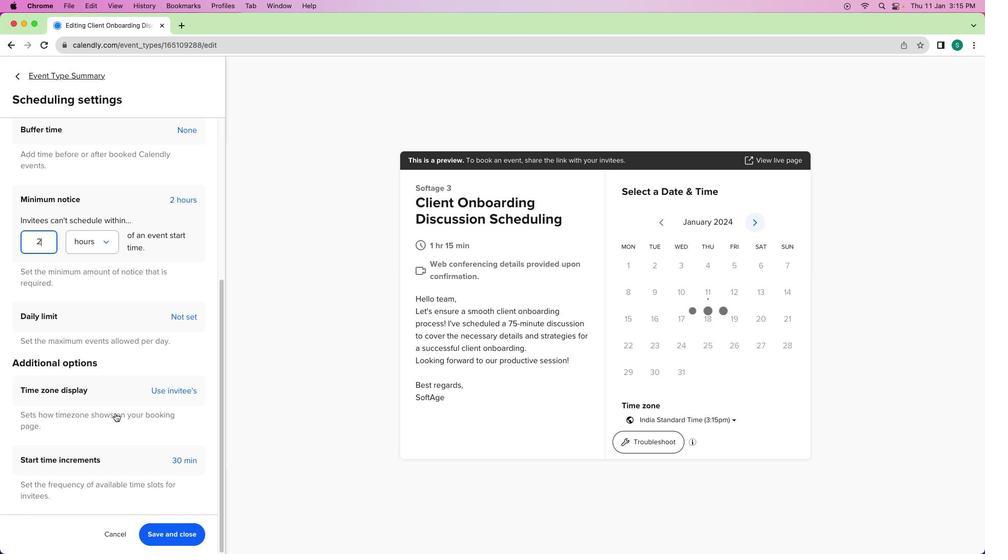 
Action: Mouse scrolled (114, 412) with delta (0, -2)
Screenshot: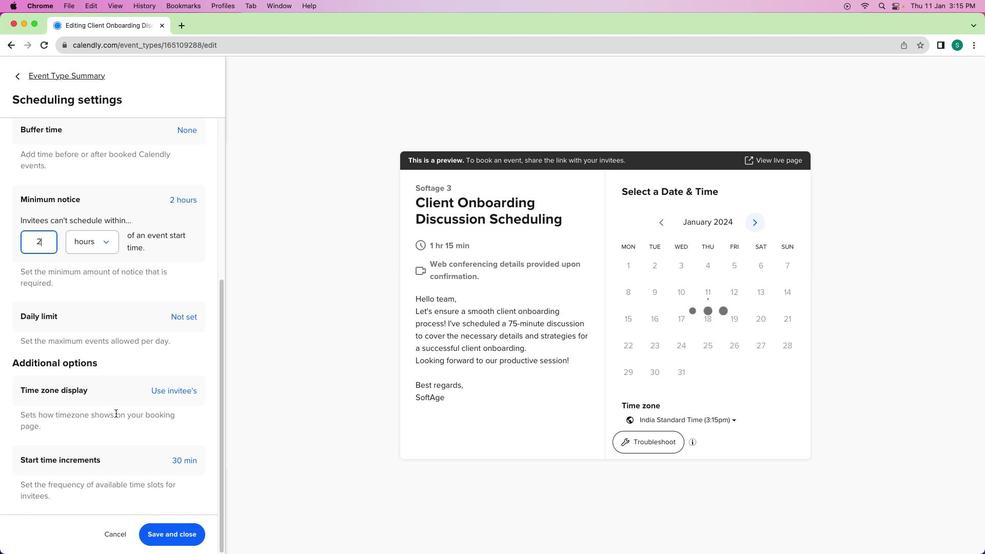 
Action: Mouse moved to (155, 304)
Screenshot: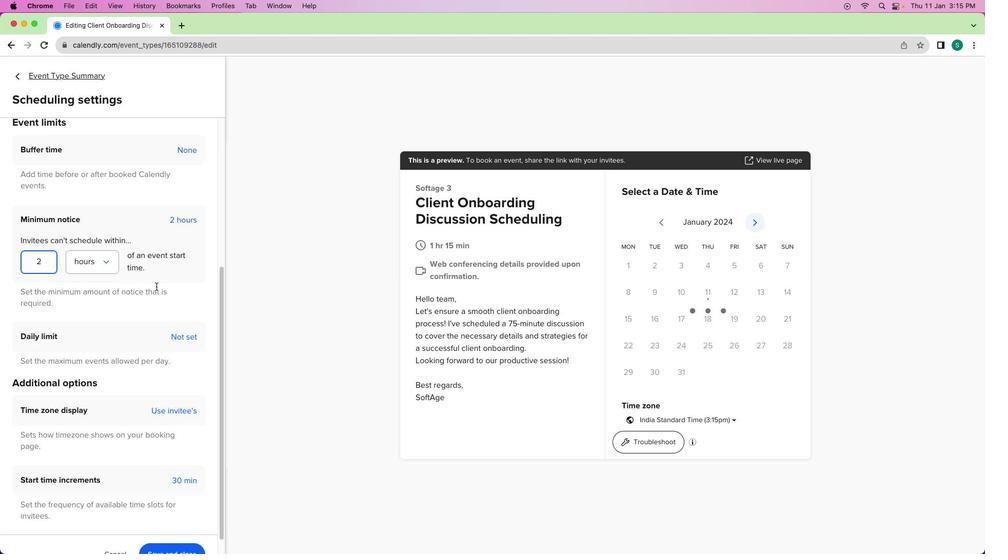 
Action: Mouse scrolled (155, 304) with delta (0, 0)
Screenshot: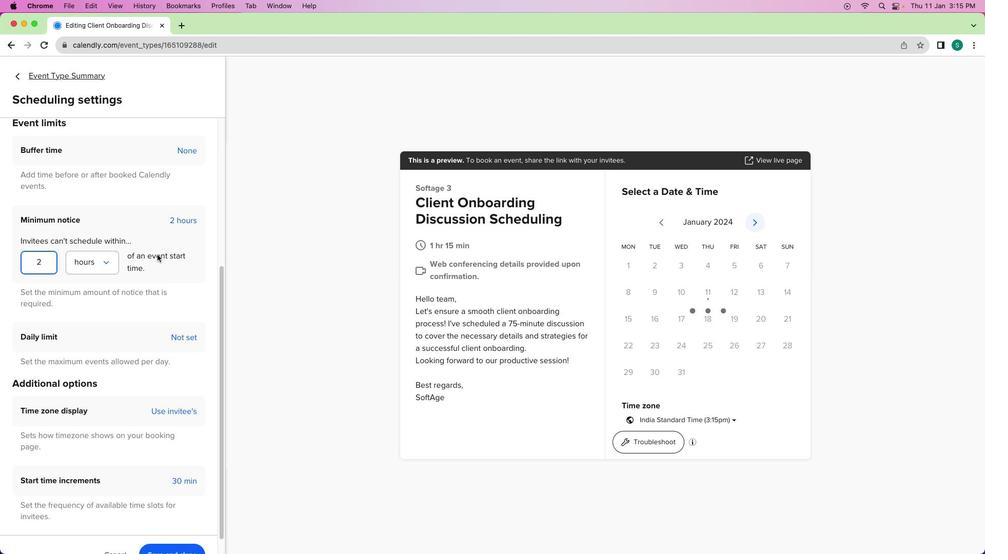 
Action: Mouse scrolled (155, 304) with delta (0, 0)
Screenshot: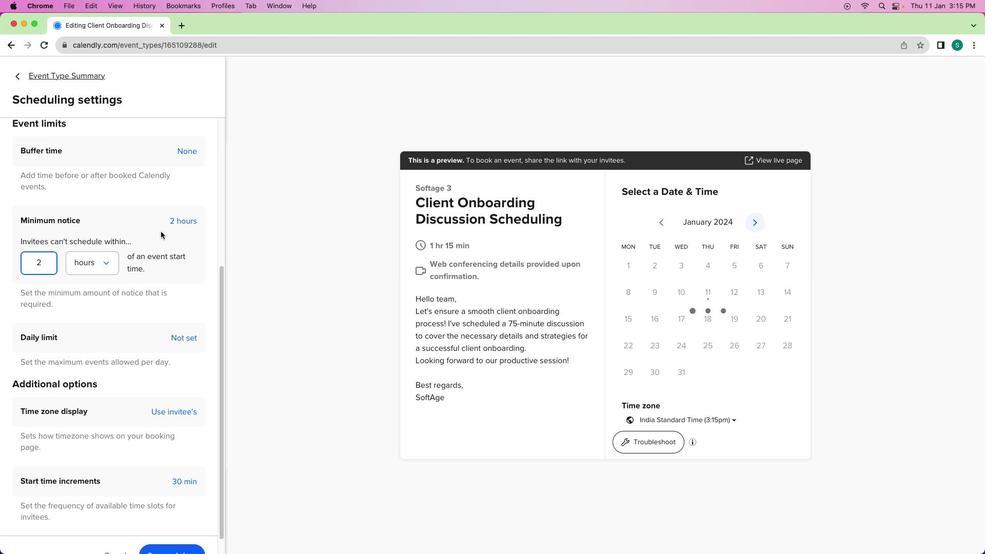 
Action: Mouse moved to (182, 152)
Screenshot: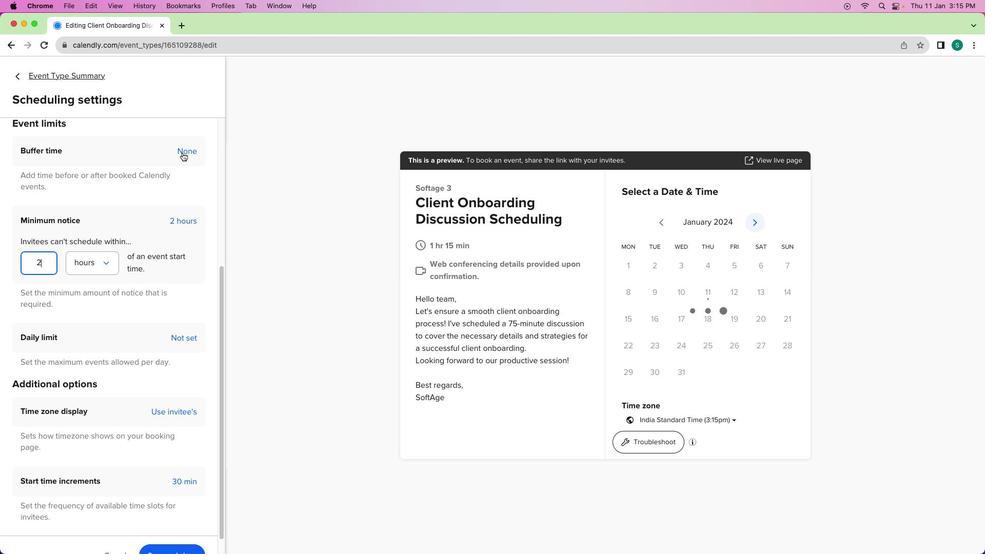 
Action: Mouse pressed left at (182, 152)
Screenshot: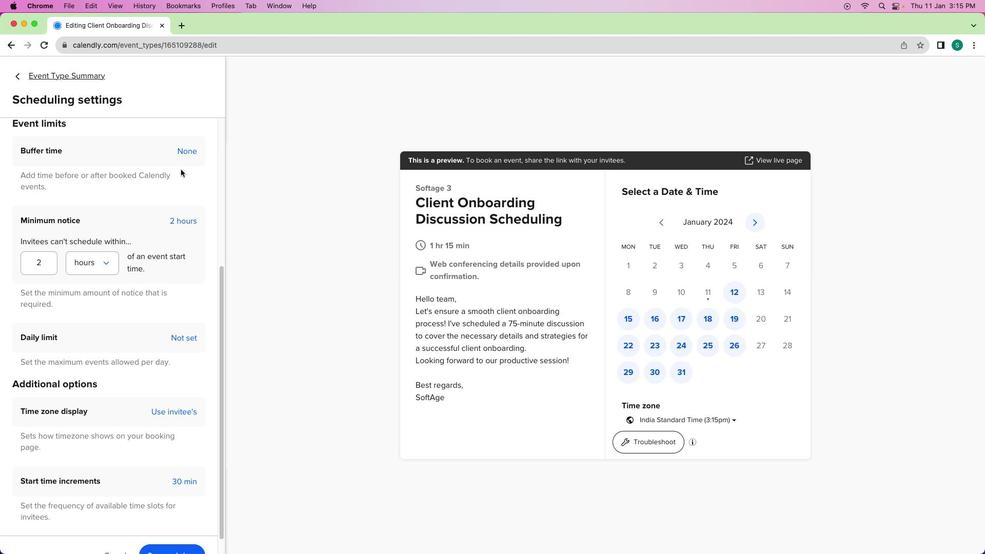 
Action: Mouse moved to (131, 179)
Screenshot: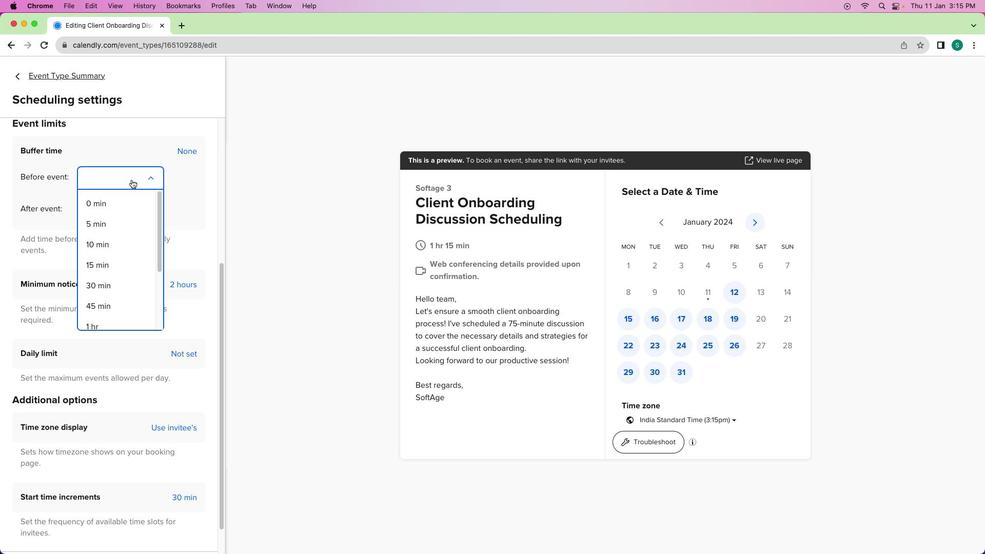 
Action: Mouse pressed left at (131, 179)
Screenshot: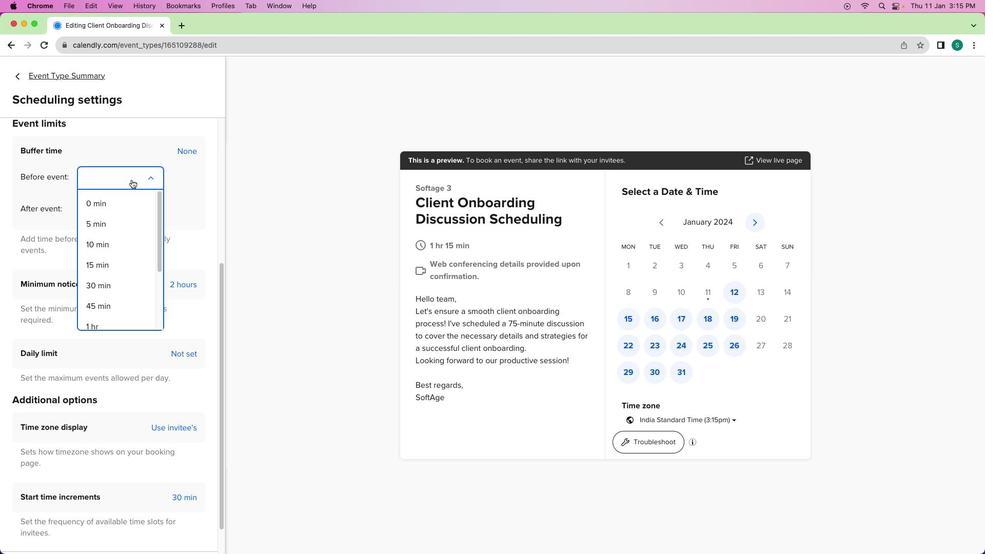
Action: Mouse moved to (109, 246)
Screenshot: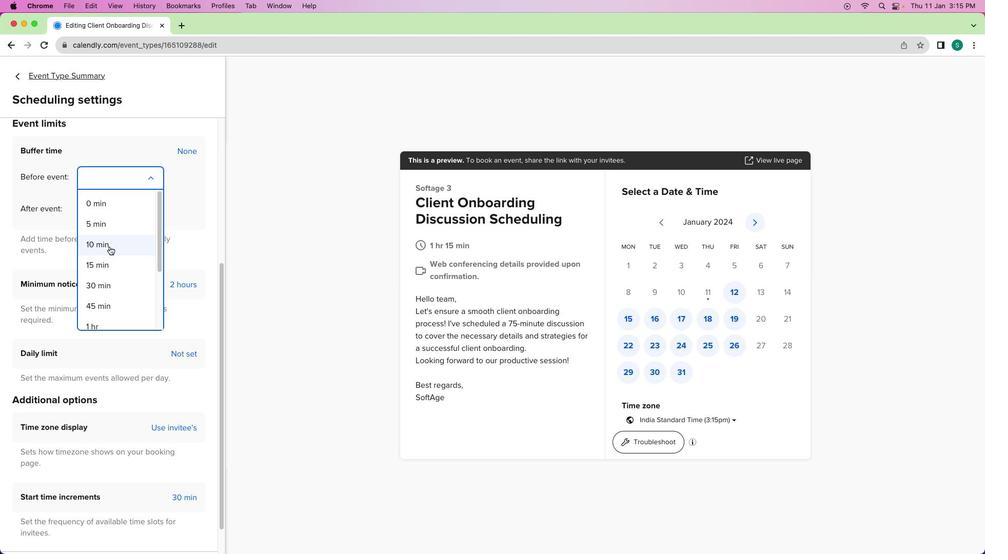 
Action: Mouse pressed left at (109, 246)
Screenshot: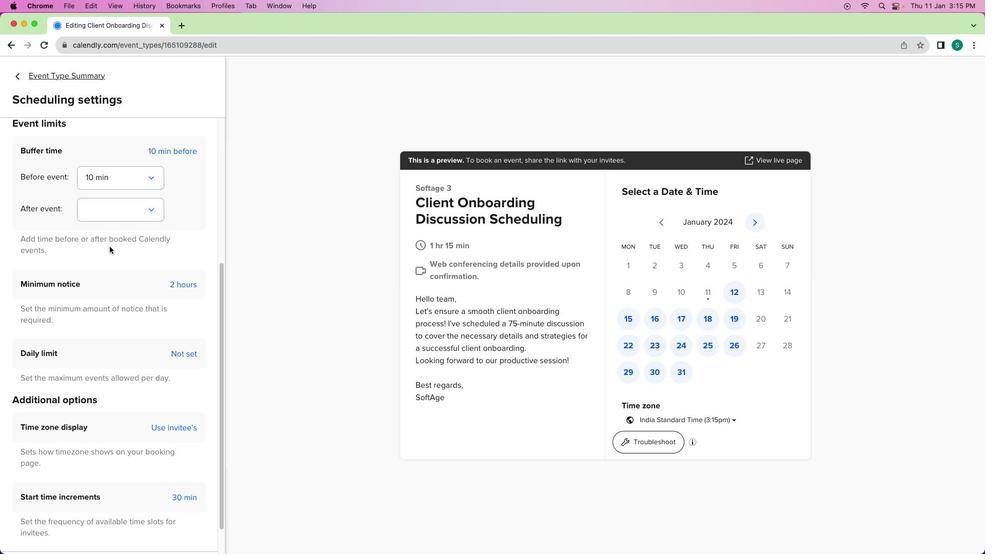
Action: Mouse moved to (154, 217)
Screenshot: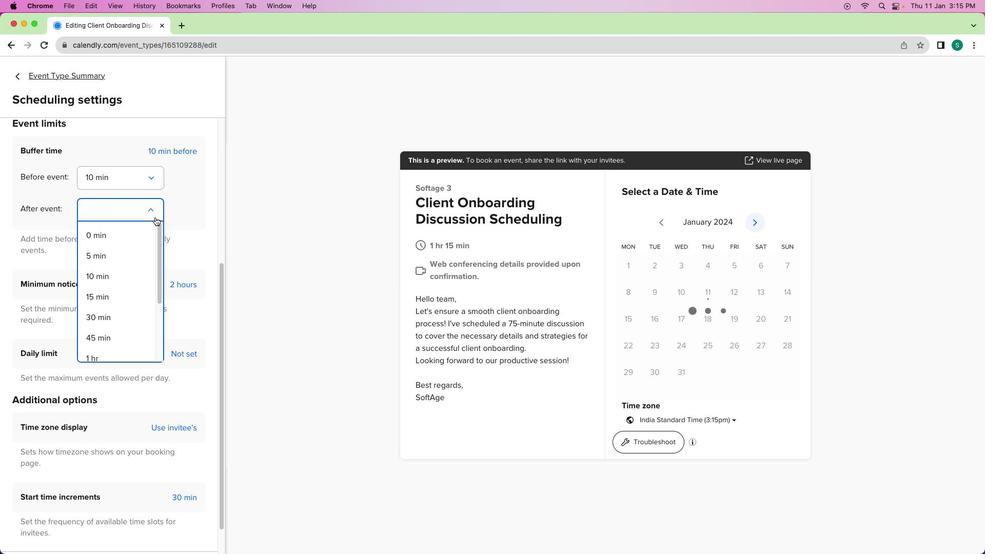 
Action: Mouse pressed left at (154, 217)
Screenshot: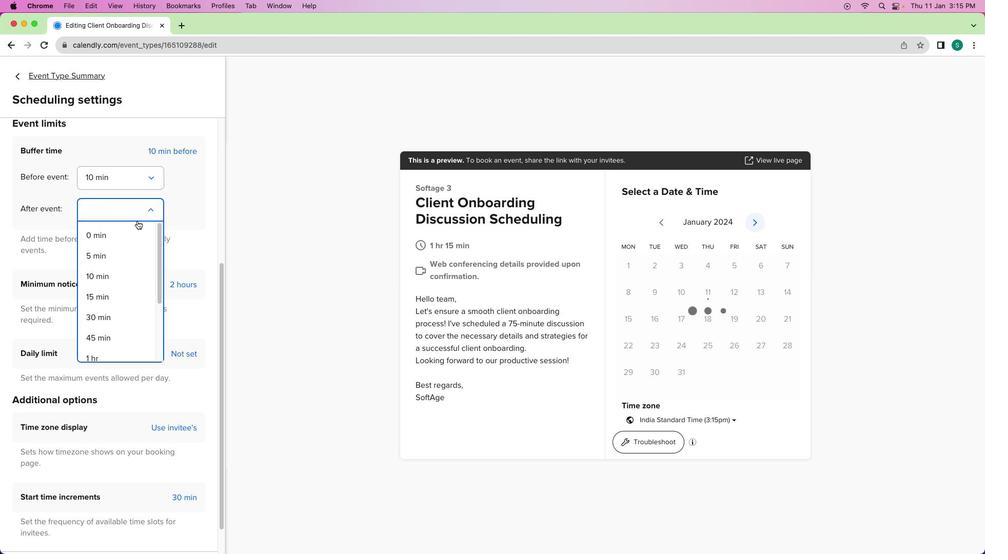 
Action: Mouse moved to (118, 250)
Screenshot: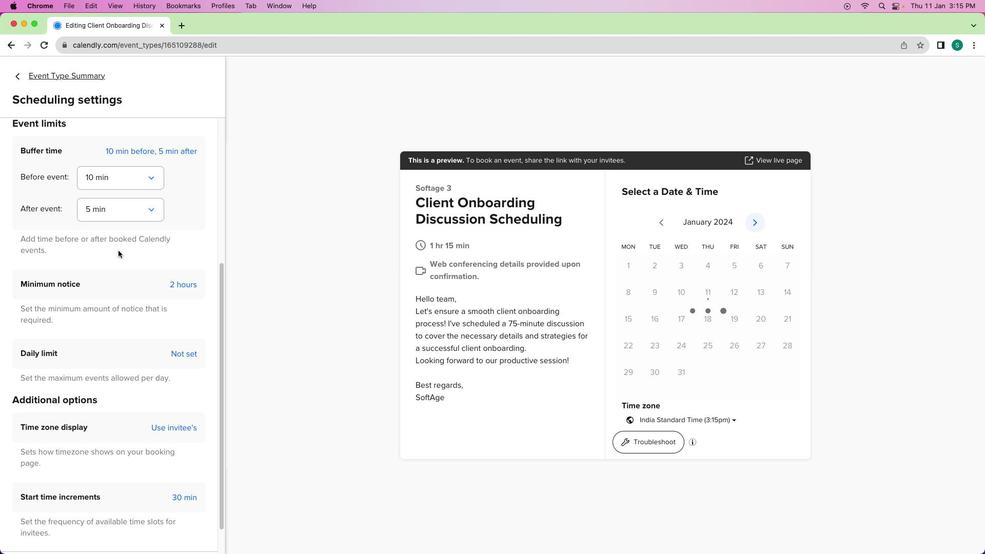 
Action: Mouse pressed left at (118, 250)
Screenshot: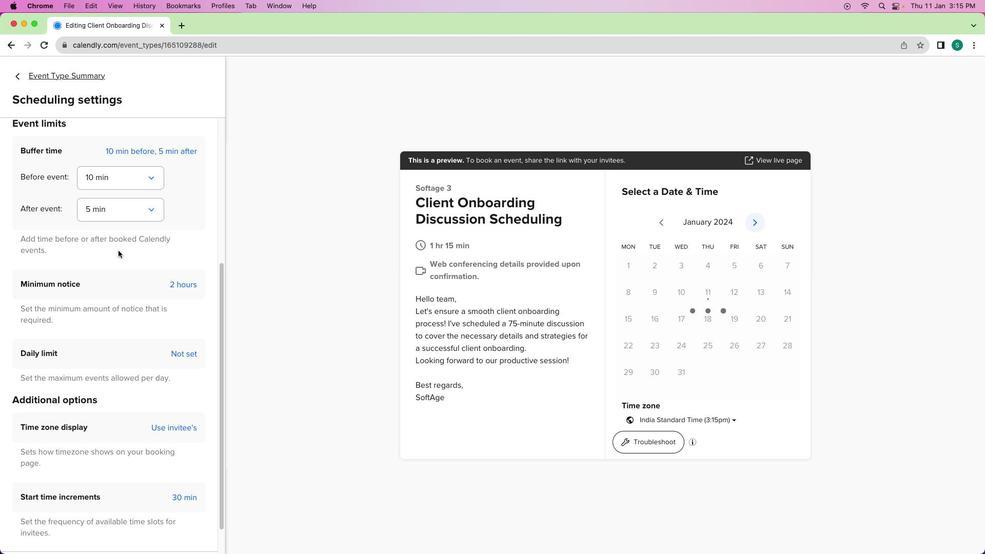
Action: Mouse moved to (116, 464)
Screenshot: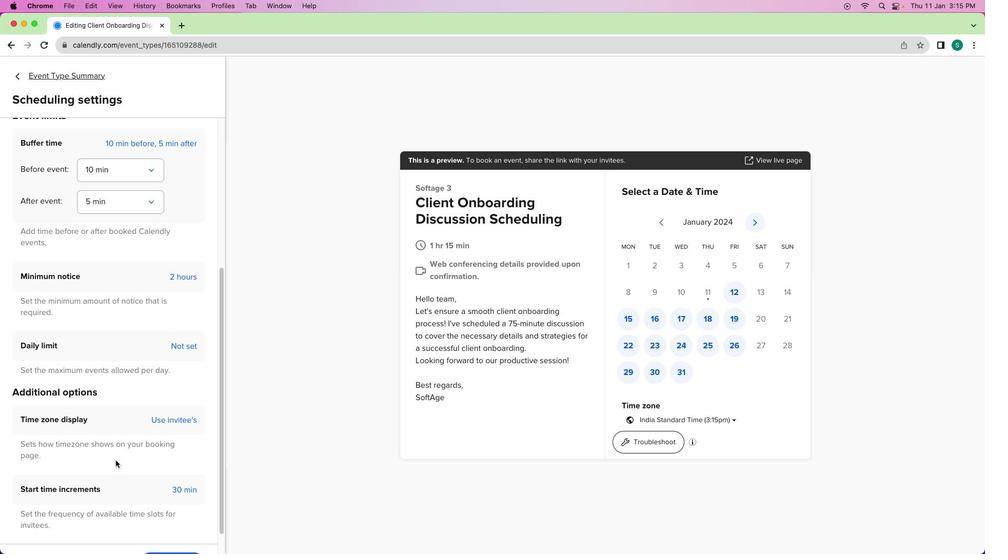 
Action: Mouse scrolled (116, 464) with delta (0, 0)
Screenshot: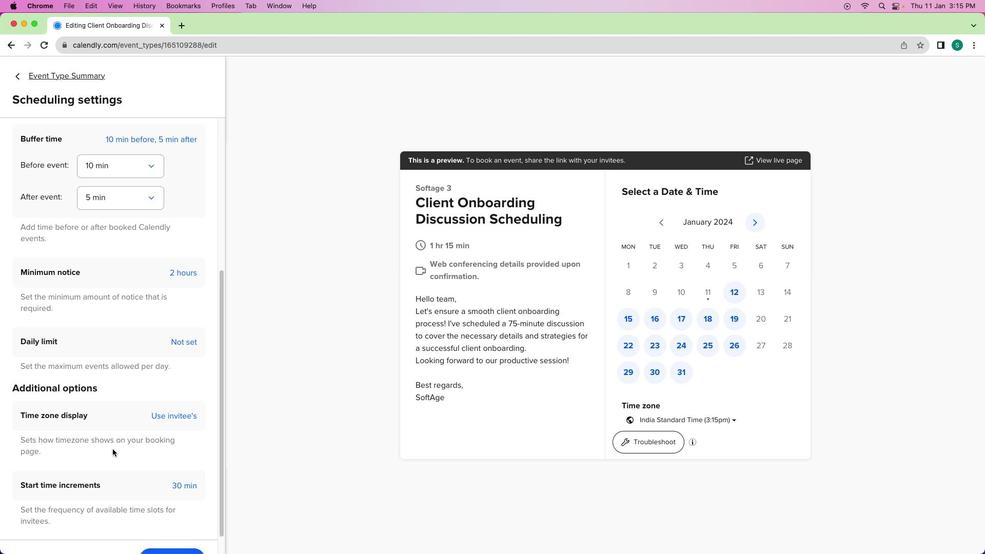 
Action: Mouse scrolled (116, 464) with delta (0, 0)
Screenshot: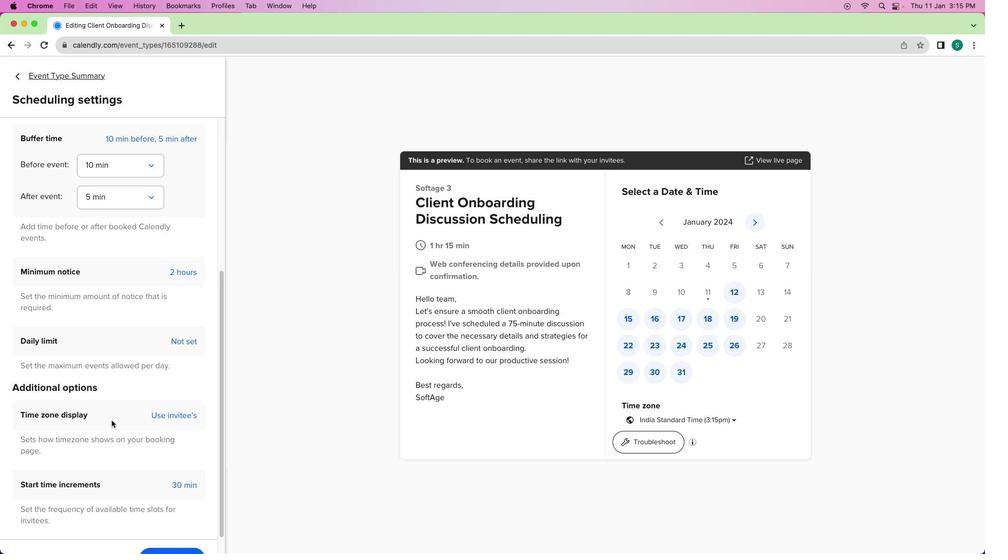 
Action: Mouse moved to (111, 418)
Screenshot: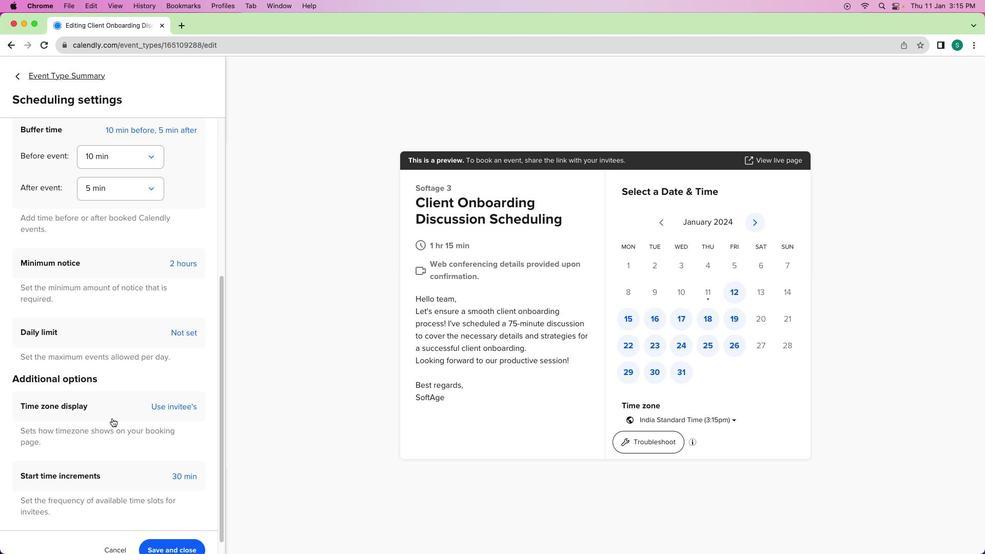 
Action: Mouse scrolled (111, 418) with delta (0, 0)
Screenshot: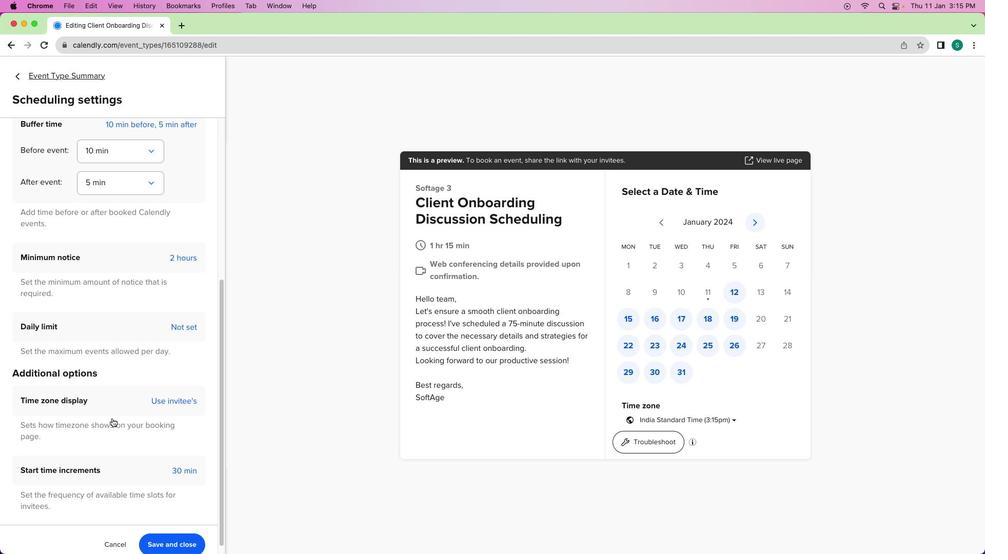 
Action: Mouse scrolled (111, 418) with delta (0, 0)
Screenshot: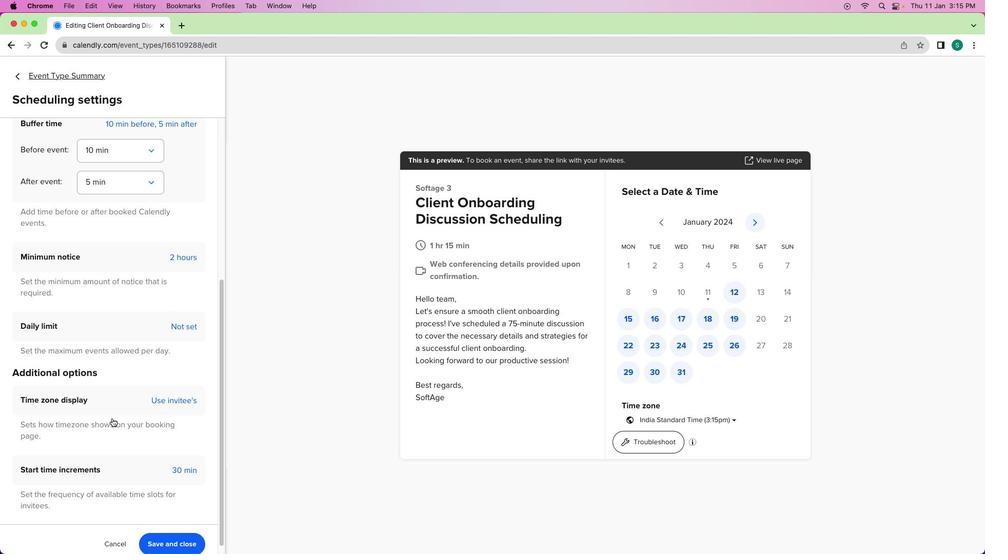 
Action: Mouse moved to (111, 418)
Screenshot: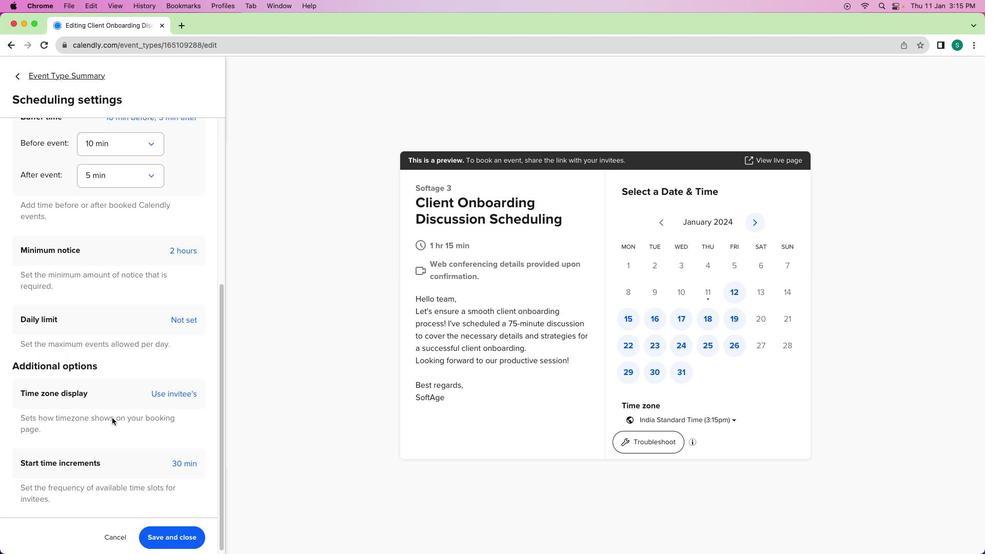 
Action: Mouse scrolled (111, 418) with delta (0, 0)
Screenshot: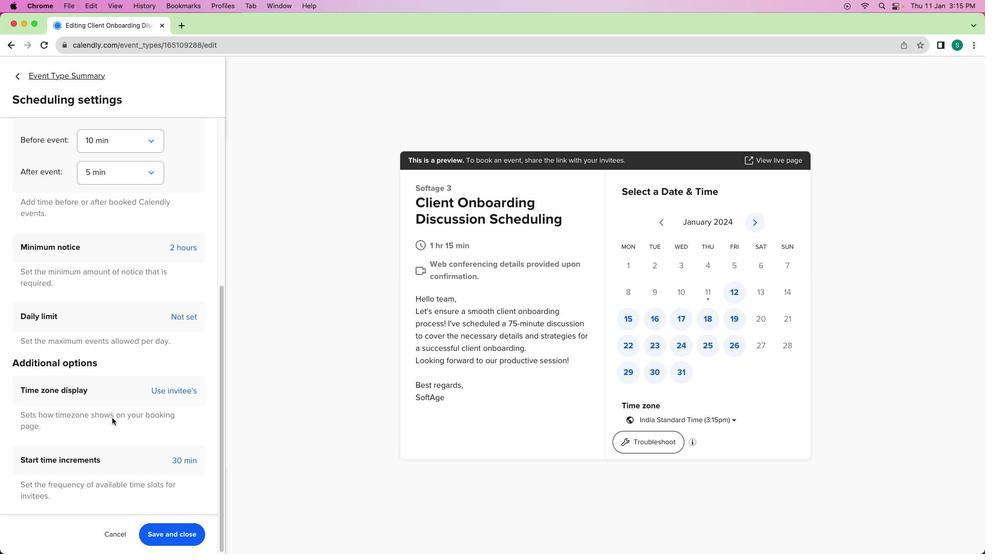 
Action: Mouse scrolled (111, 418) with delta (0, 0)
Screenshot: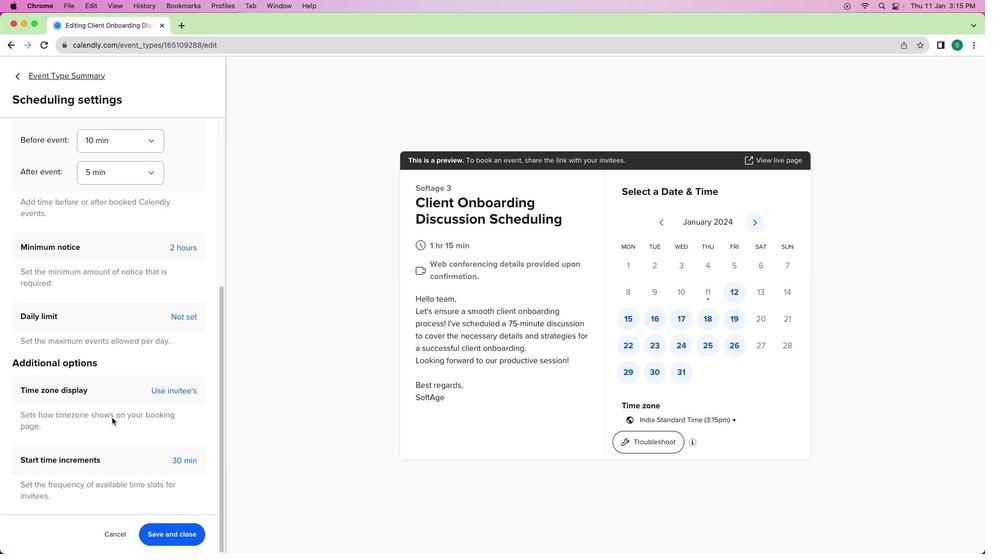 
Action: Mouse scrolled (111, 418) with delta (0, 0)
Screenshot: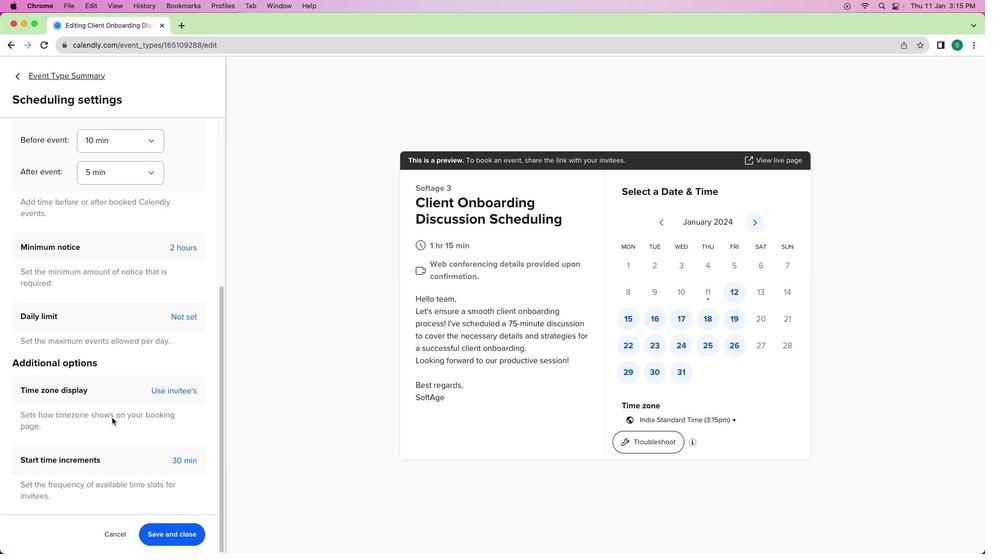 
Action: Mouse scrolled (111, 418) with delta (0, 0)
Screenshot: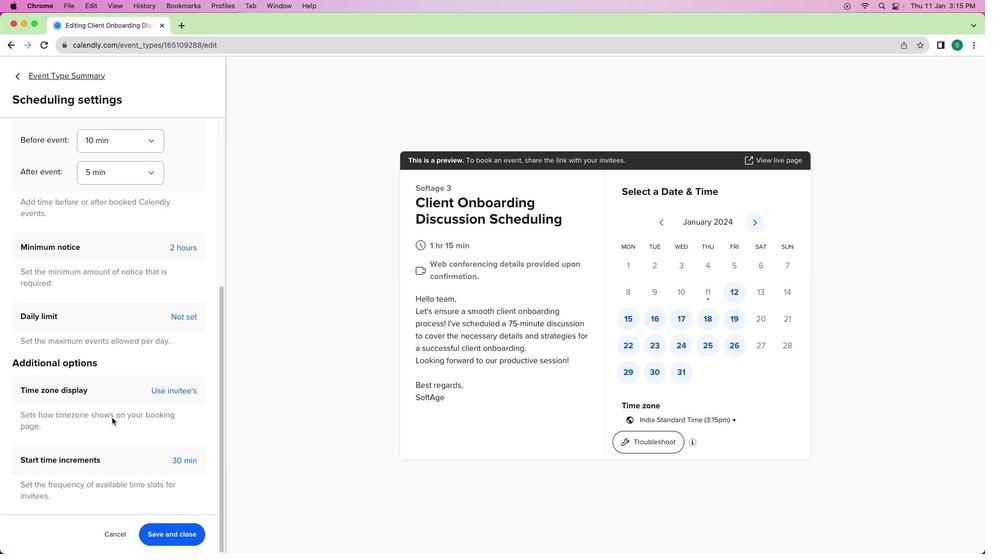 
Action: Mouse scrolled (111, 418) with delta (0, 0)
Screenshot: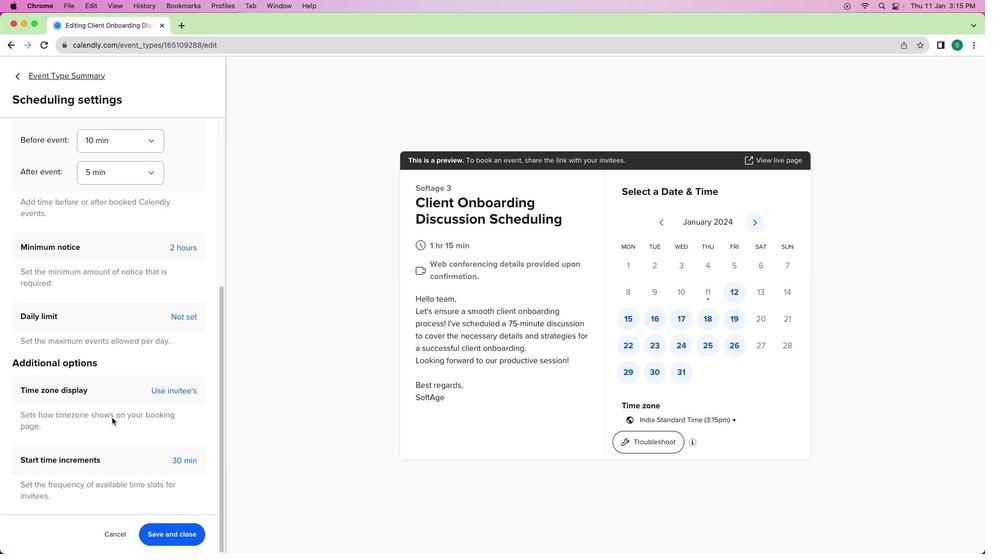 
Action: Mouse scrolled (111, 418) with delta (0, 0)
Screenshot: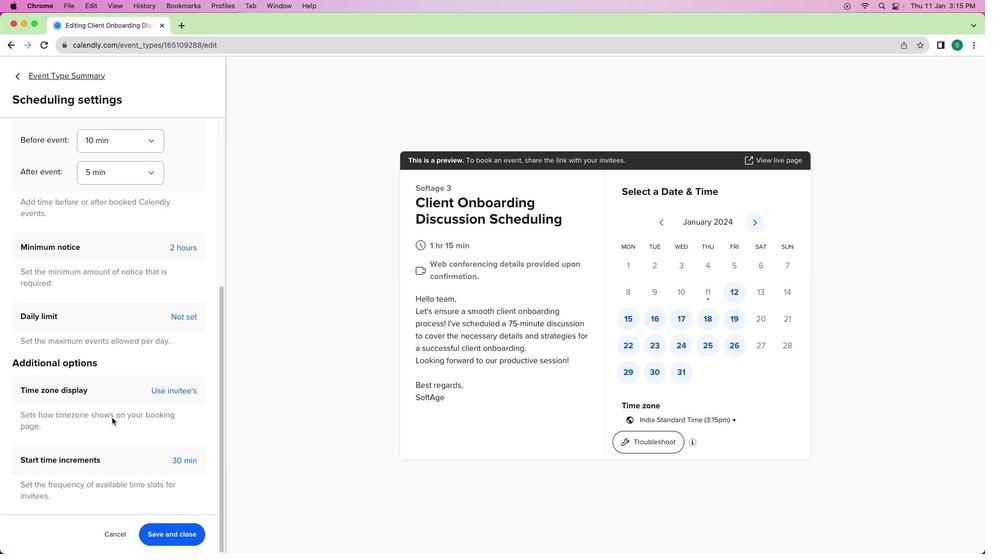 
Action: Mouse scrolled (111, 418) with delta (0, 0)
Screenshot: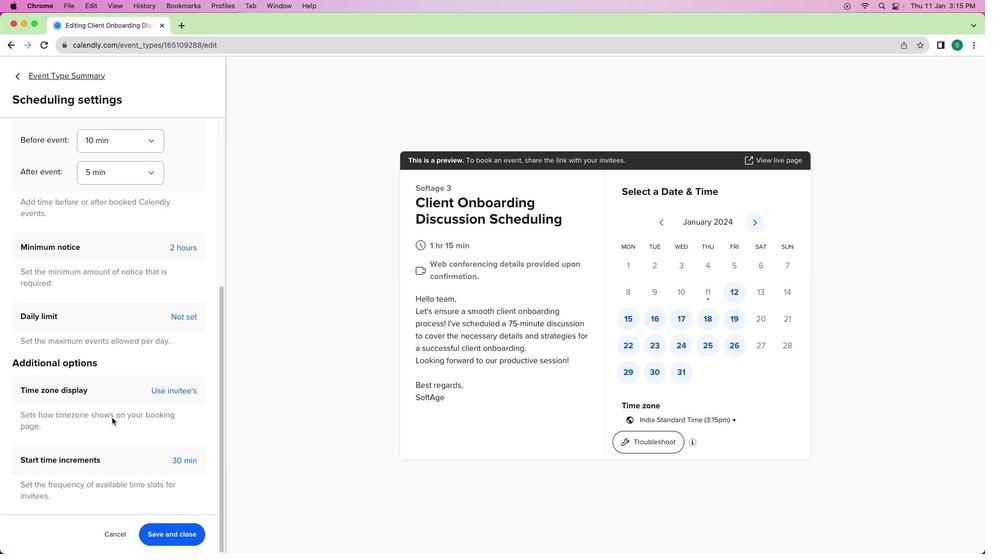 
Action: Mouse scrolled (111, 418) with delta (0, 0)
Screenshot: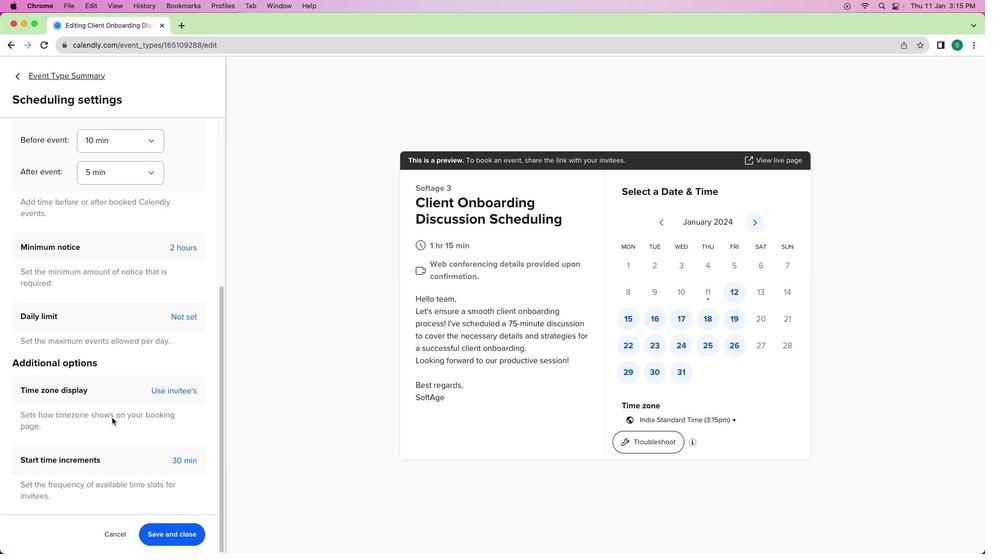 
Action: Mouse moved to (120, 378)
Screenshot: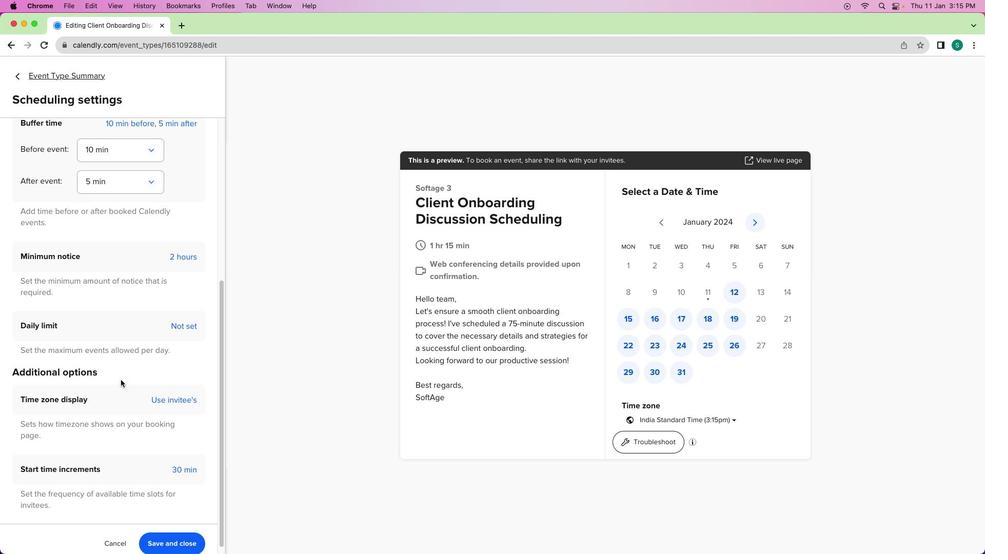
Action: Mouse scrolled (120, 378) with delta (0, 0)
Screenshot: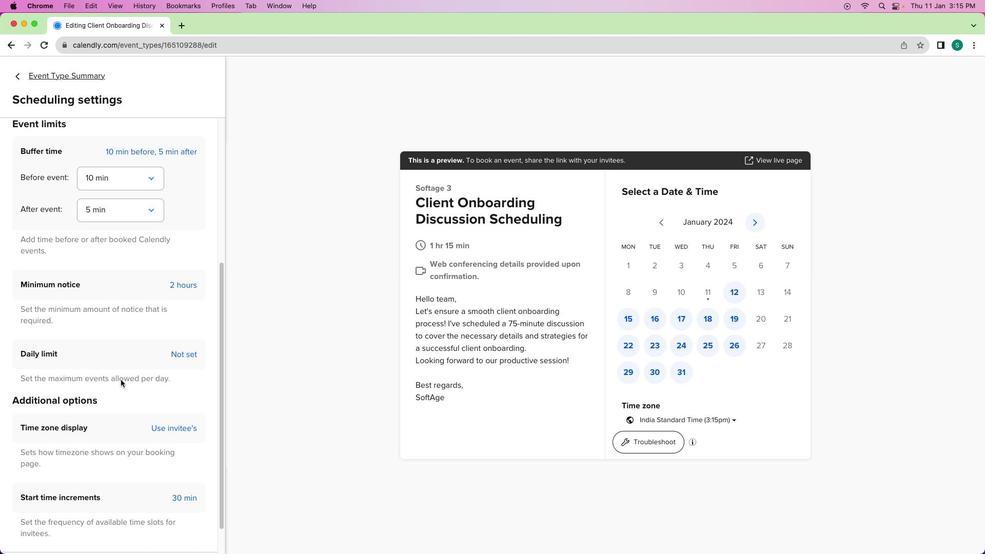 
Action: Mouse scrolled (120, 378) with delta (0, 0)
Screenshot: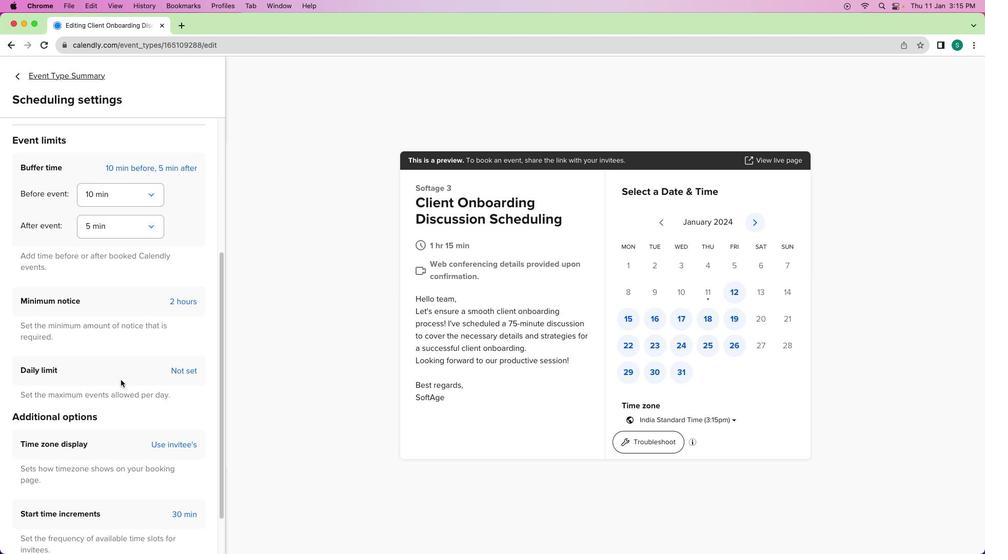 
Action: Mouse moved to (120, 379)
Screenshot: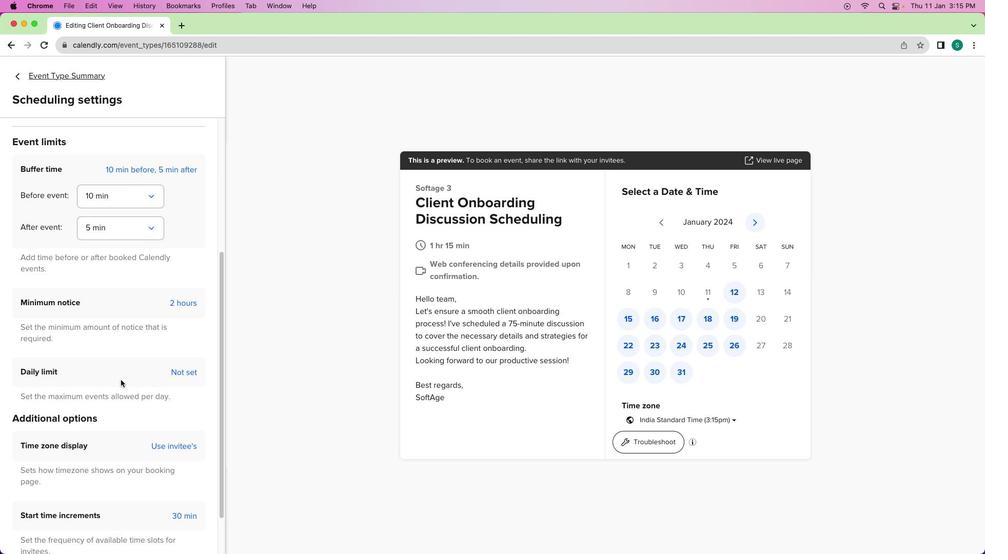 
Action: Mouse scrolled (120, 379) with delta (0, 0)
Screenshot: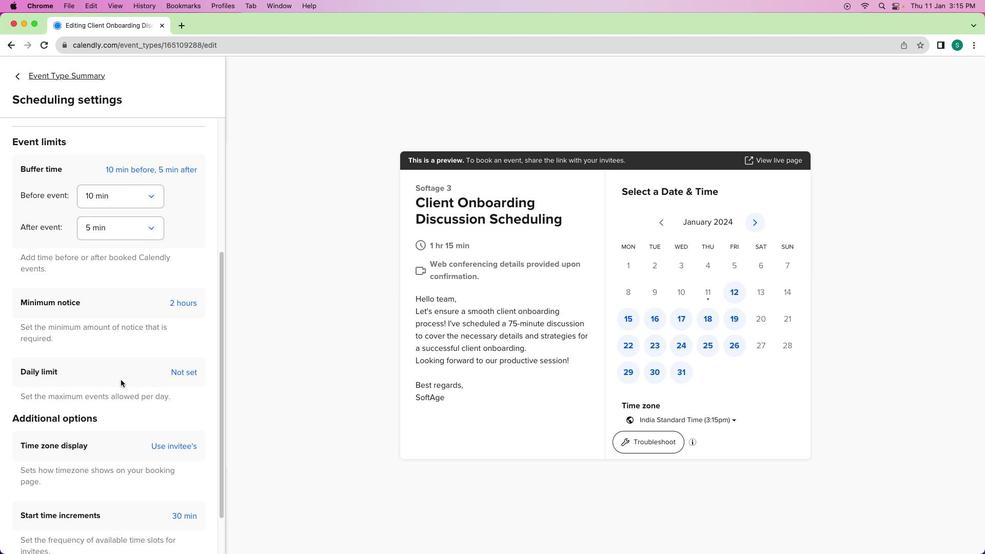 
Action: Mouse moved to (120, 380)
Screenshot: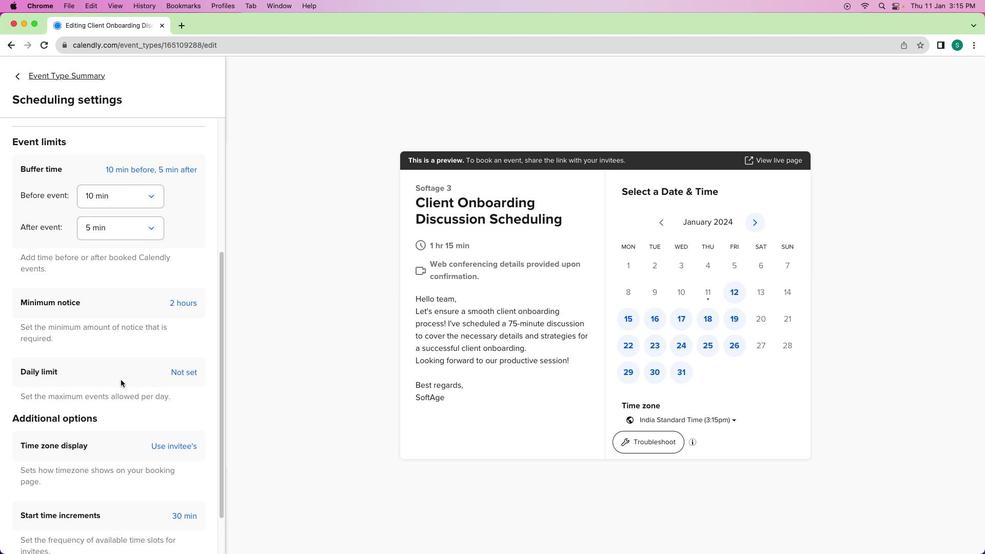
Action: Mouse scrolled (120, 380) with delta (0, 0)
Screenshot: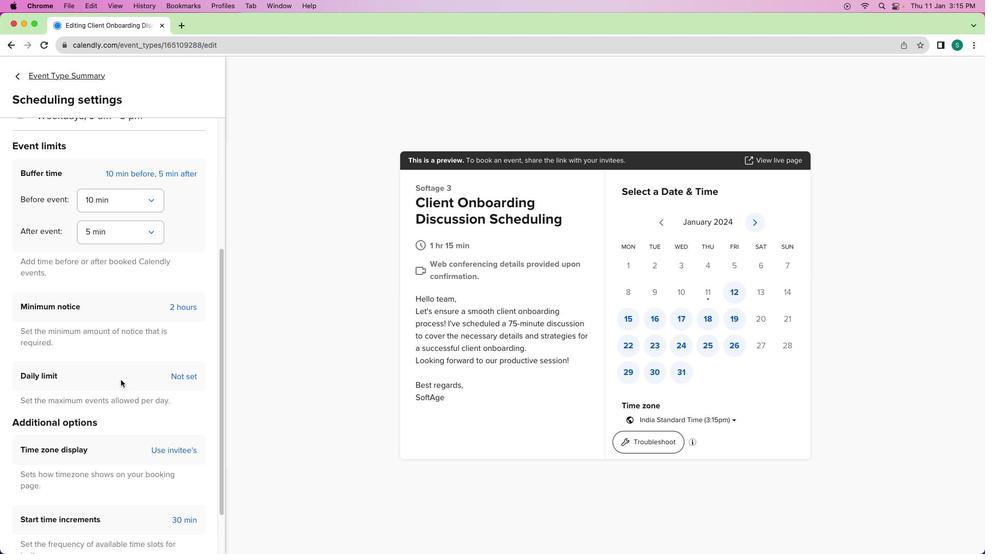 
Action: Mouse scrolled (120, 380) with delta (0, 0)
Screenshot: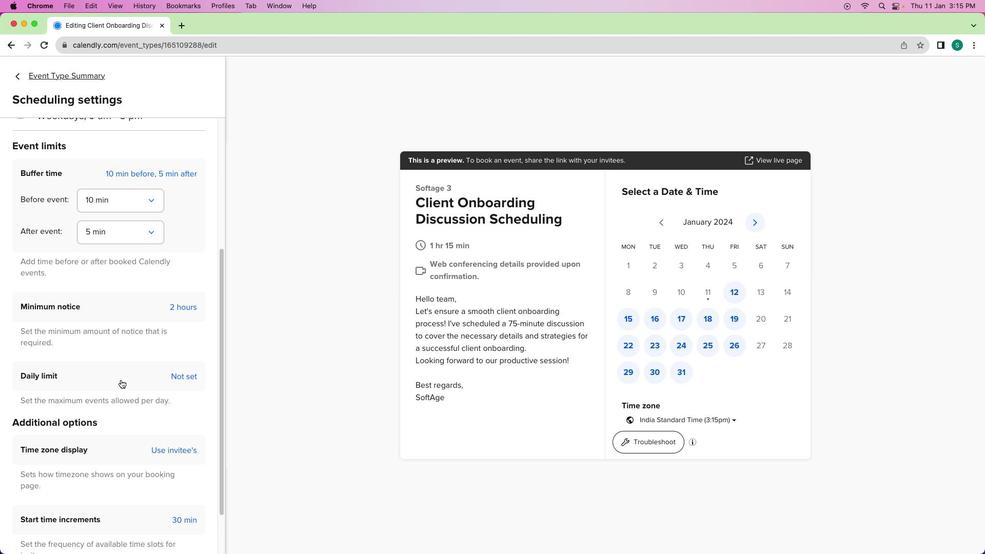 
Action: Mouse moved to (121, 379)
Screenshot: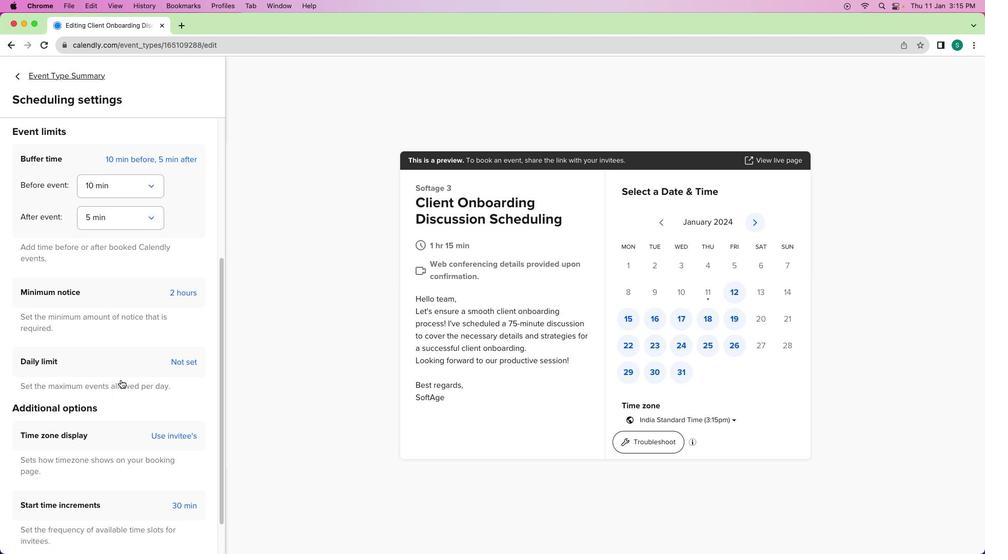 
Action: Mouse scrolled (121, 379) with delta (0, 0)
Screenshot: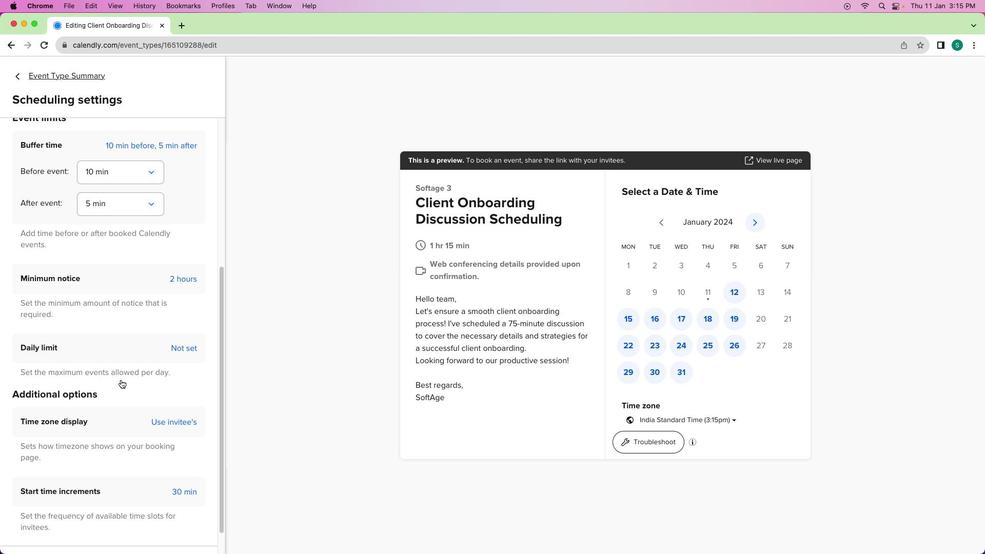 
Action: Mouse scrolled (121, 379) with delta (0, 0)
Screenshot: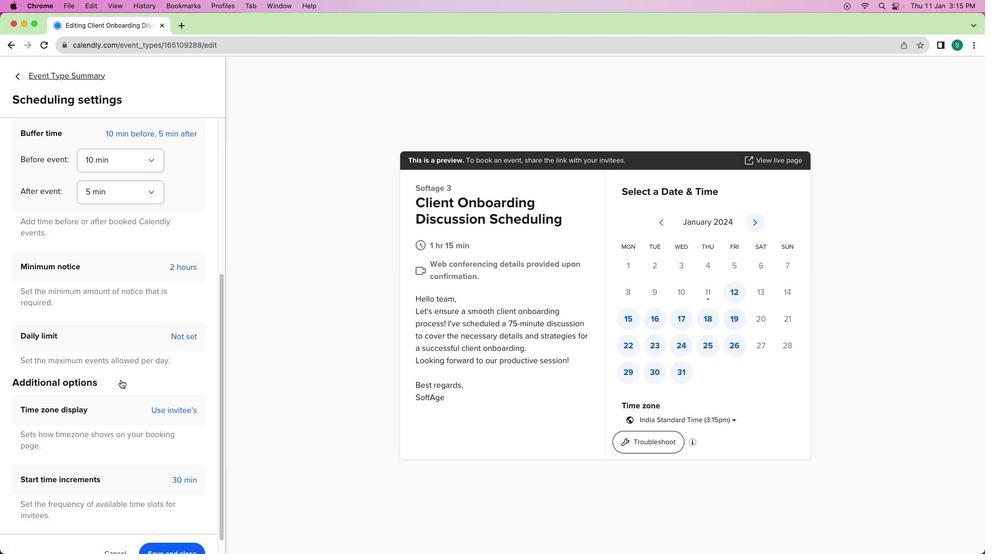 
Action: Mouse scrolled (121, 379) with delta (0, 0)
Screenshot: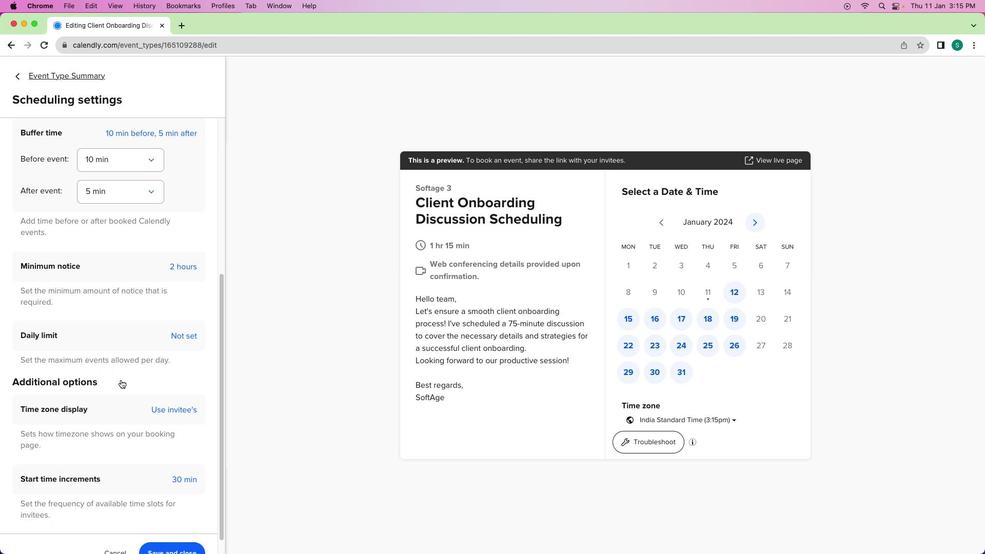 
Action: Mouse scrolled (121, 379) with delta (0, 0)
Screenshot: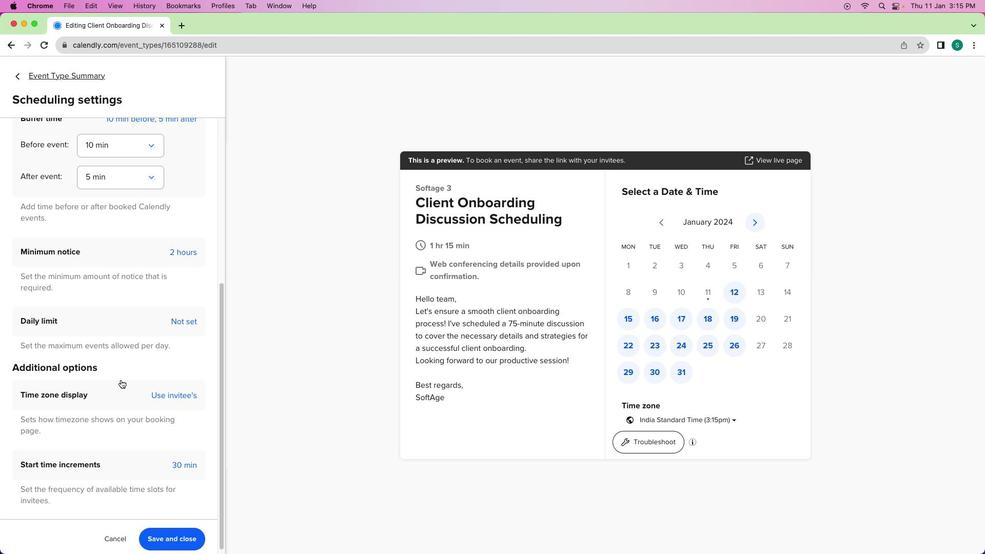 
Action: Mouse scrolled (121, 379) with delta (0, 0)
Screenshot: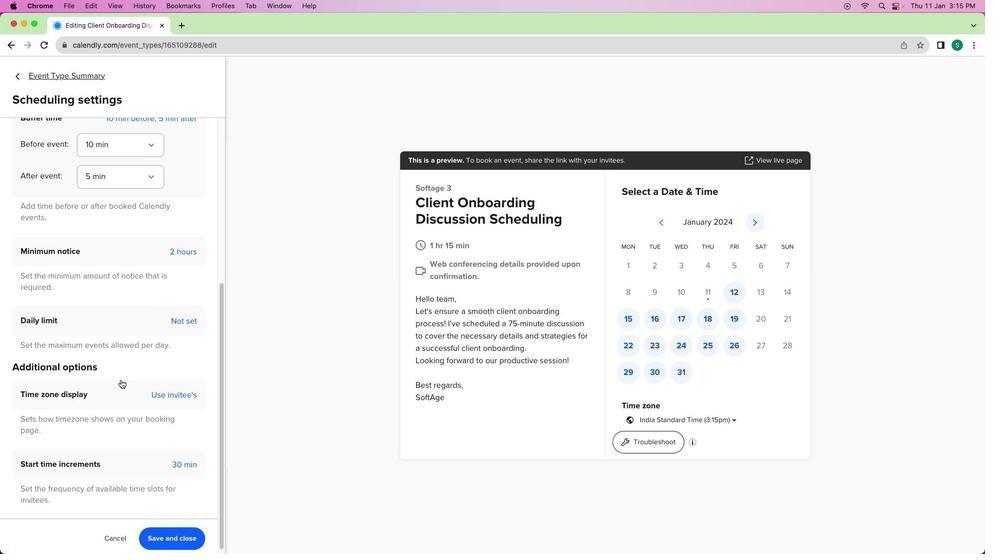 
Action: Mouse scrolled (121, 379) with delta (0, 0)
Screenshot: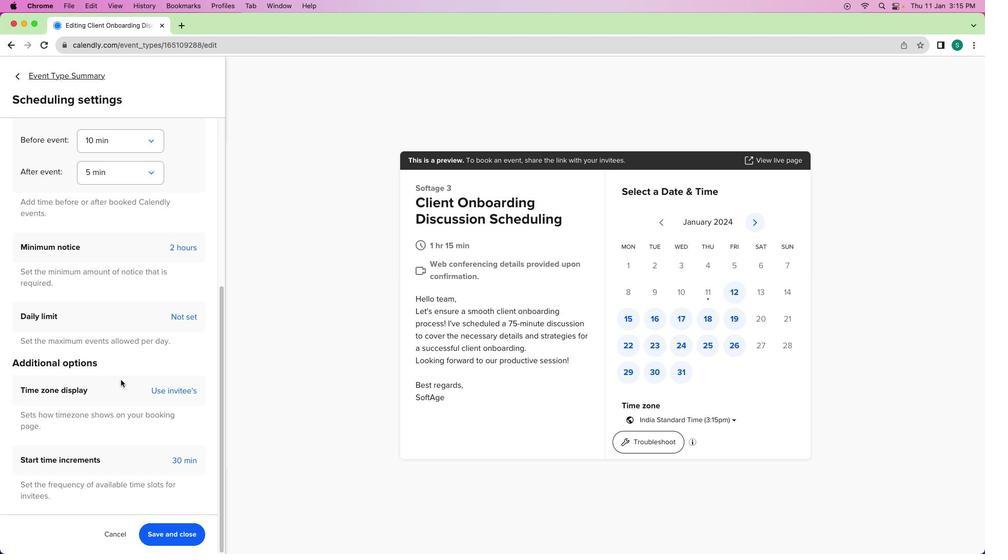 
Action: Mouse moved to (121, 380)
Screenshot: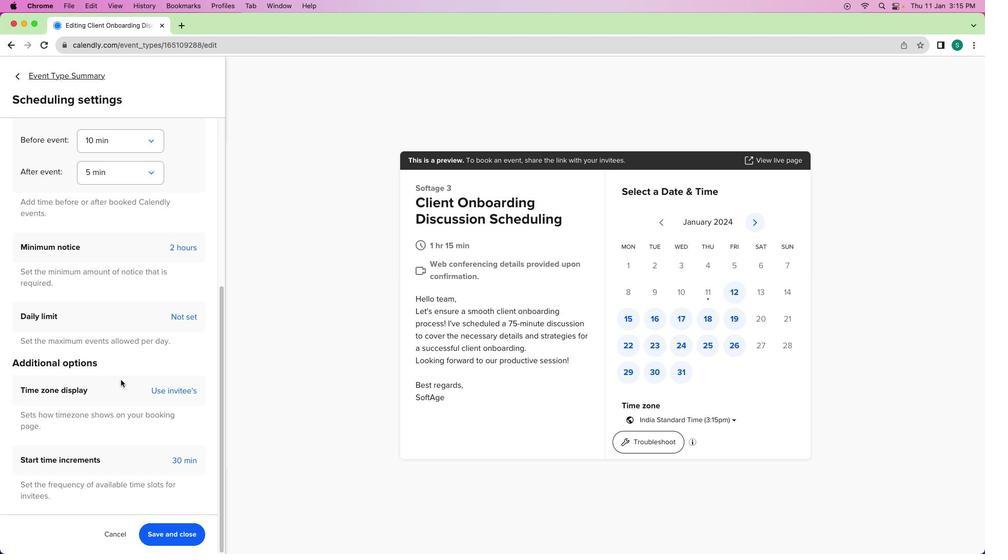 
Action: Mouse scrolled (121, 380) with delta (0, 0)
Screenshot: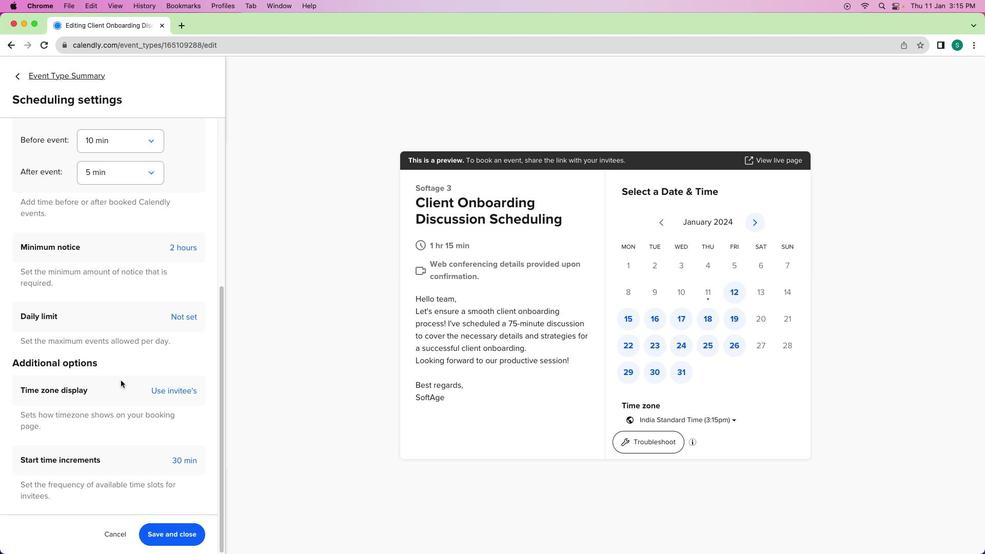 
Action: Mouse moved to (165, 534)
Screenshot: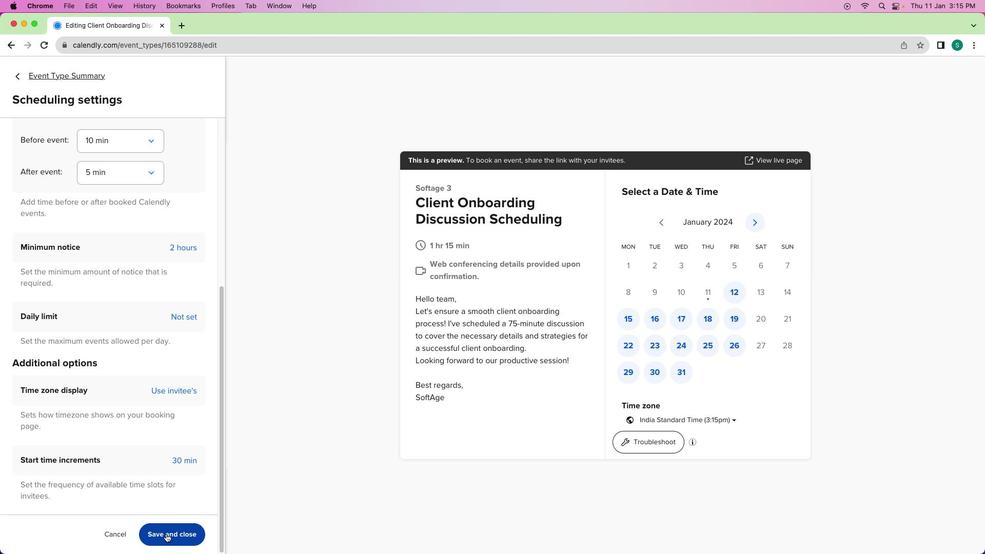 
Action: Mouse pressed left at (165, 534)
Screenshot: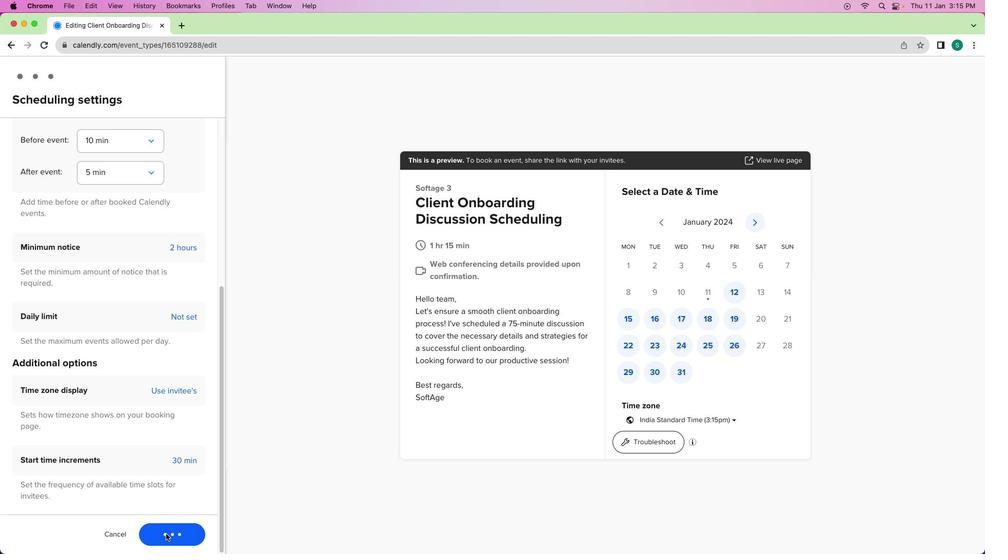 
Action: Mouse moved to (19, 73)
Screenshot: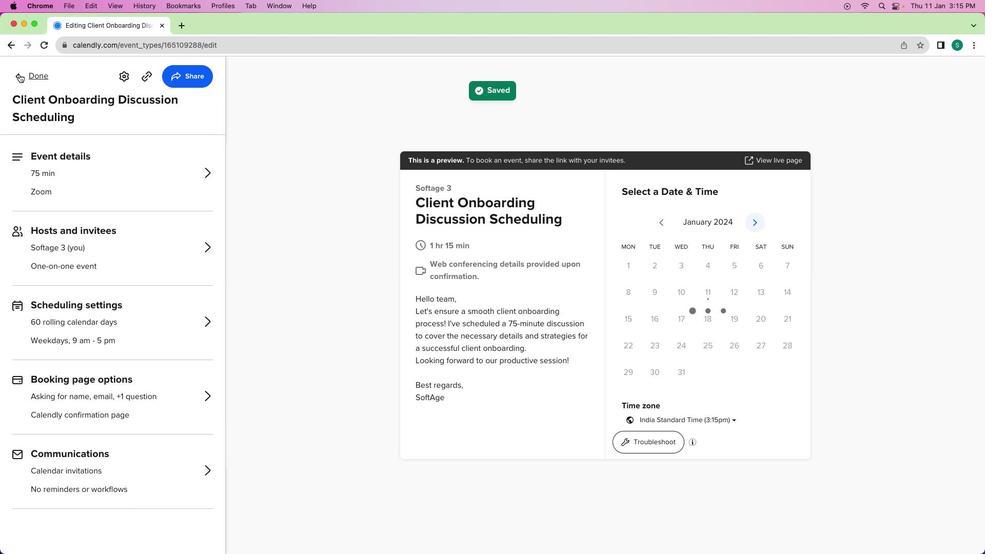 
Action: Mouse pressed left at (19, 73)
Screenshot: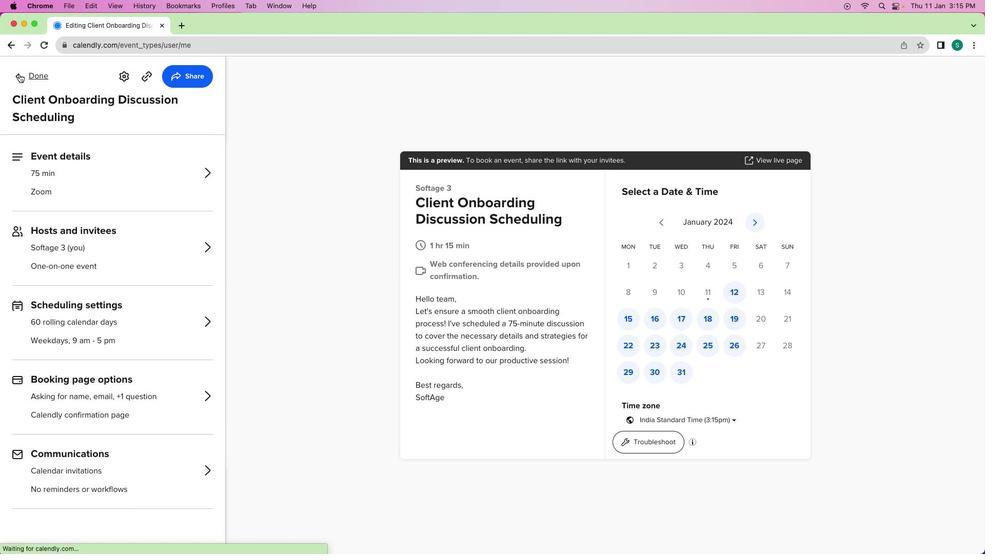 
Action: Mouse moved to (388, 293)
Screenshot: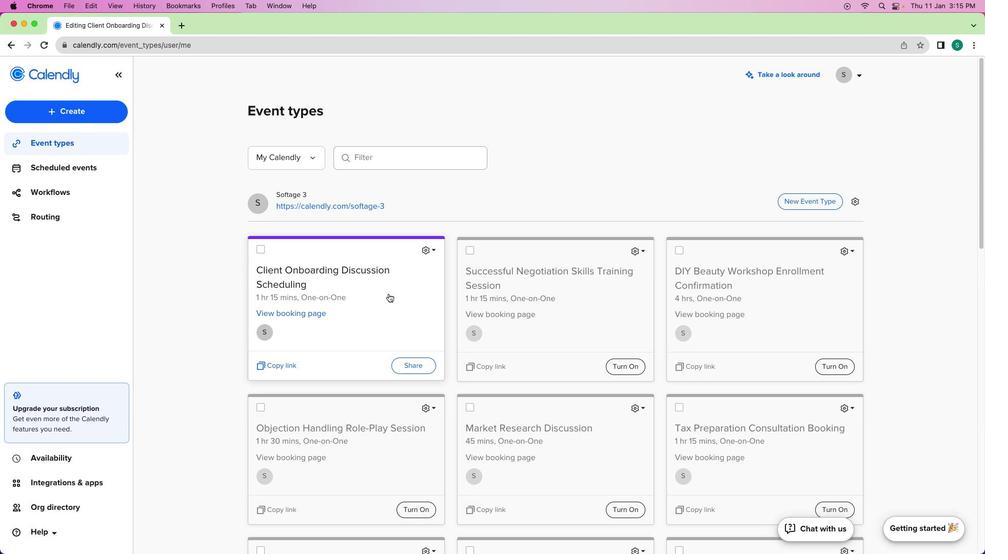 
